 Task: Select a due date automation when advanced on, the moment a card is due add fields with custom field "Resume" set to a number lower or equal to 1 and lower than 10.
Action: Mouse moved to (1280, 92)
Screenshot: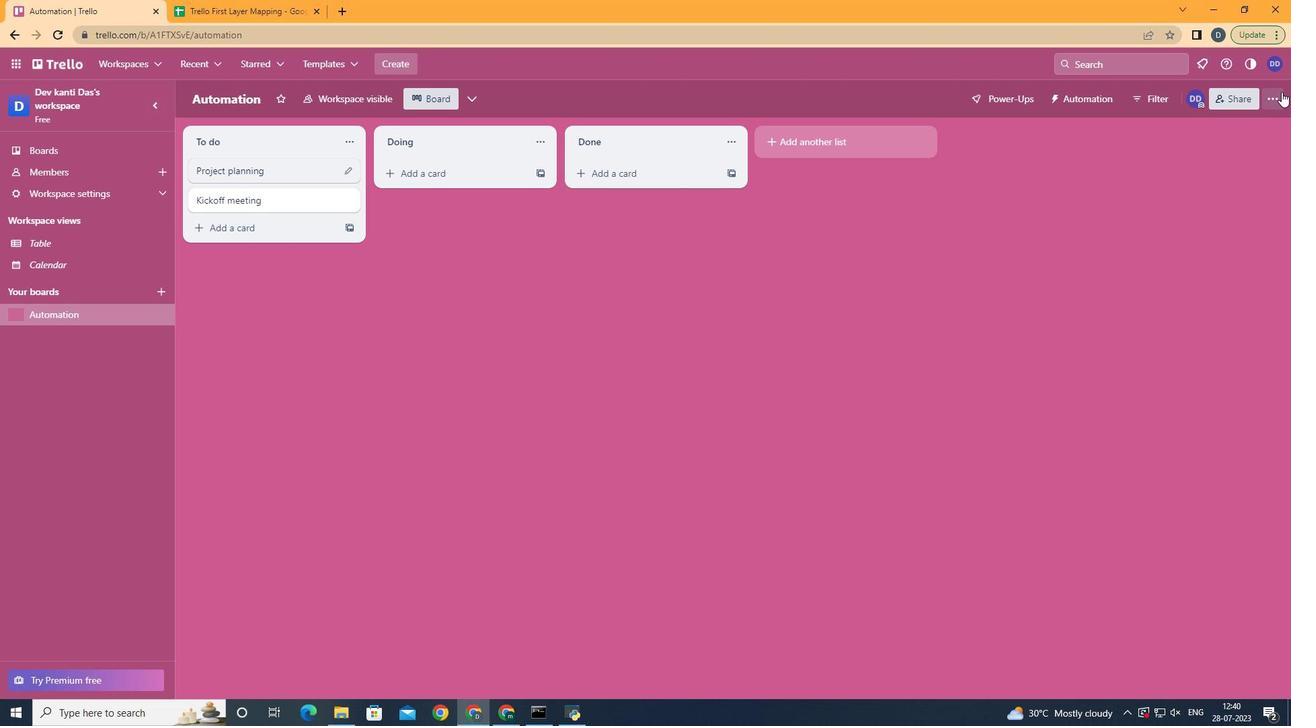 
Action: Mouse pressed left at (1280, 92)
Screenshot: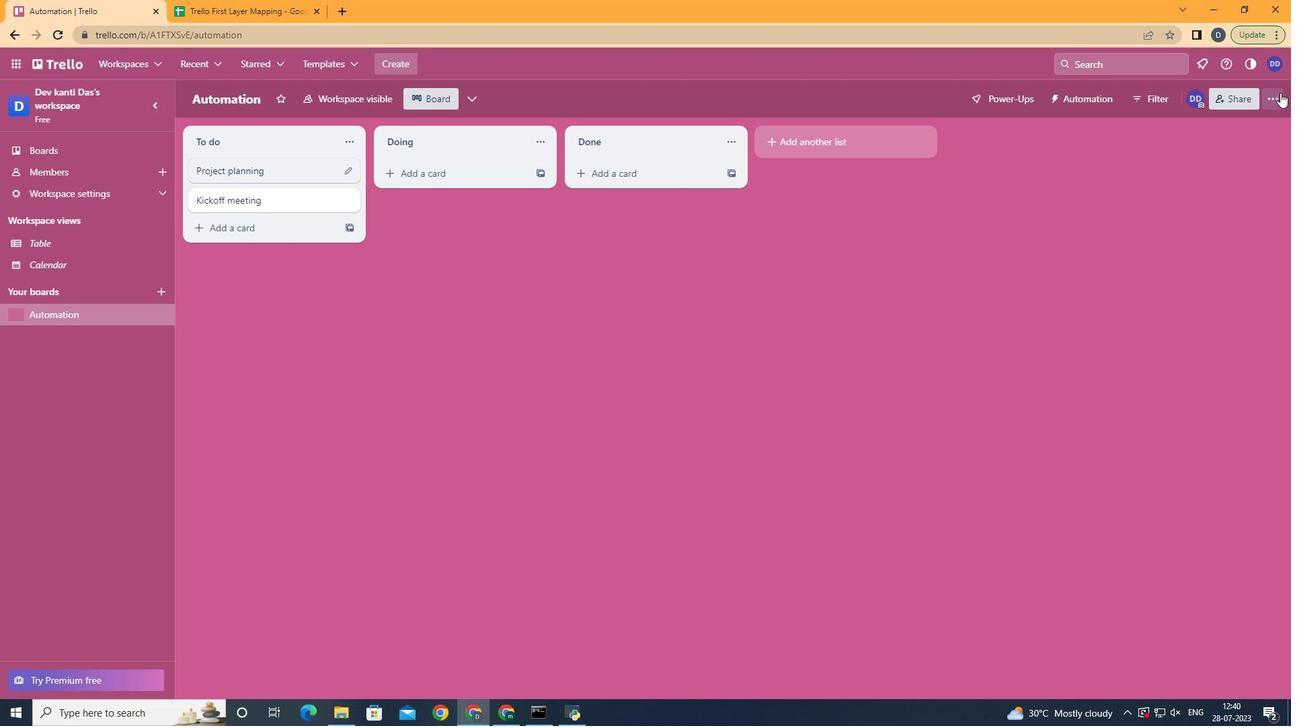 
Action: Mouse moved to (1178, 282)
Screenshot: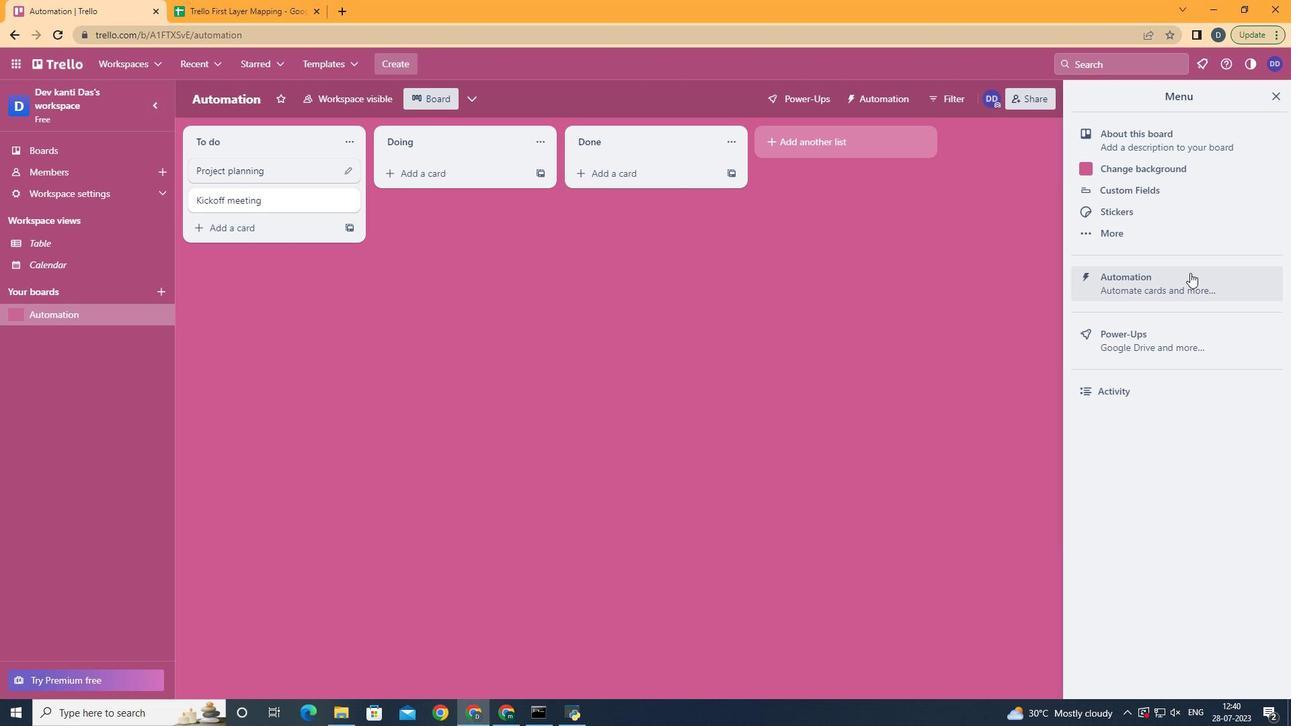 
Action: Mouse pressed left at (1178, 282)
Screenshot: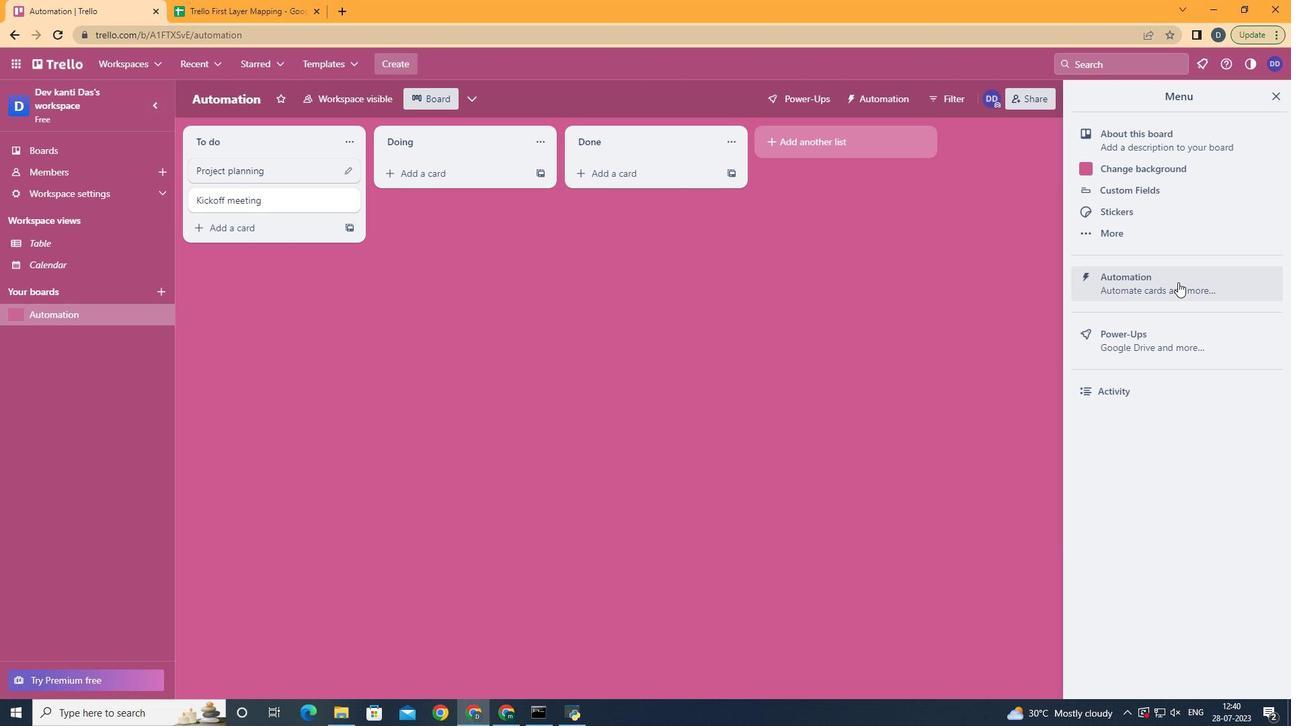 
Action: Mouse moved to (246, 276)
Screenshot: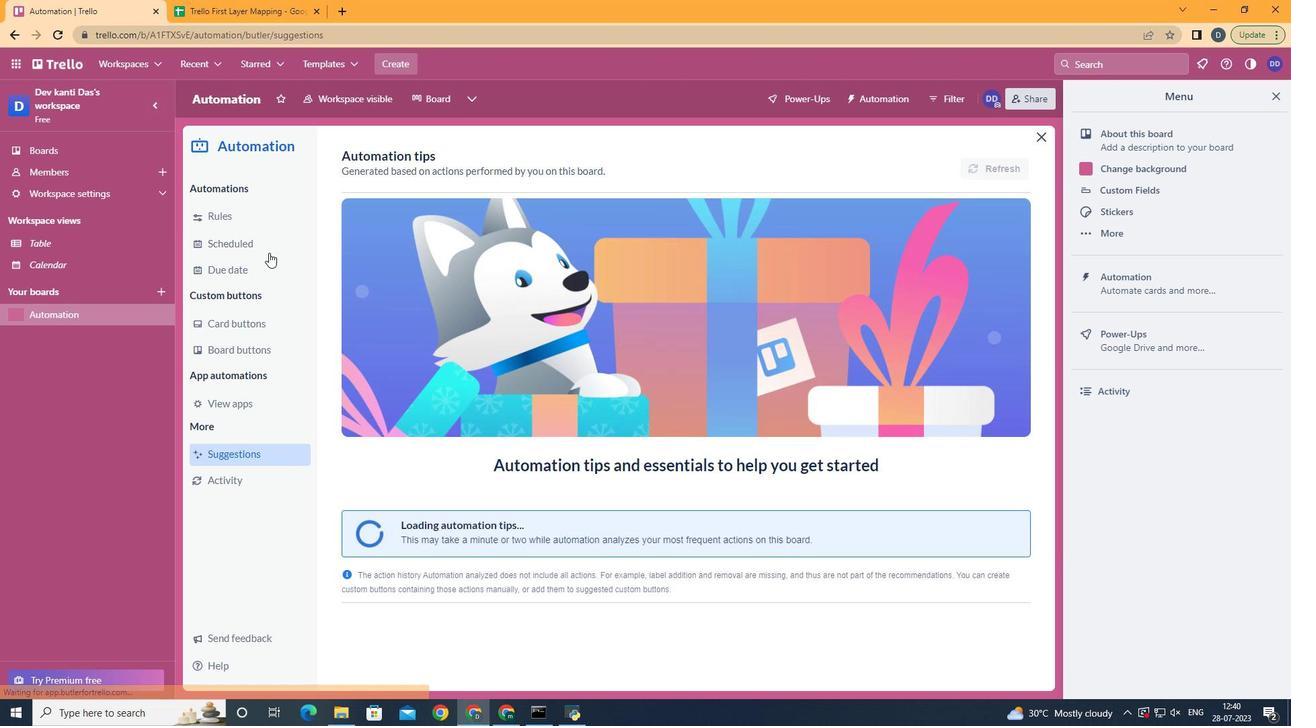
Action: Mouse pressed left at (246, 276)
Screenshot: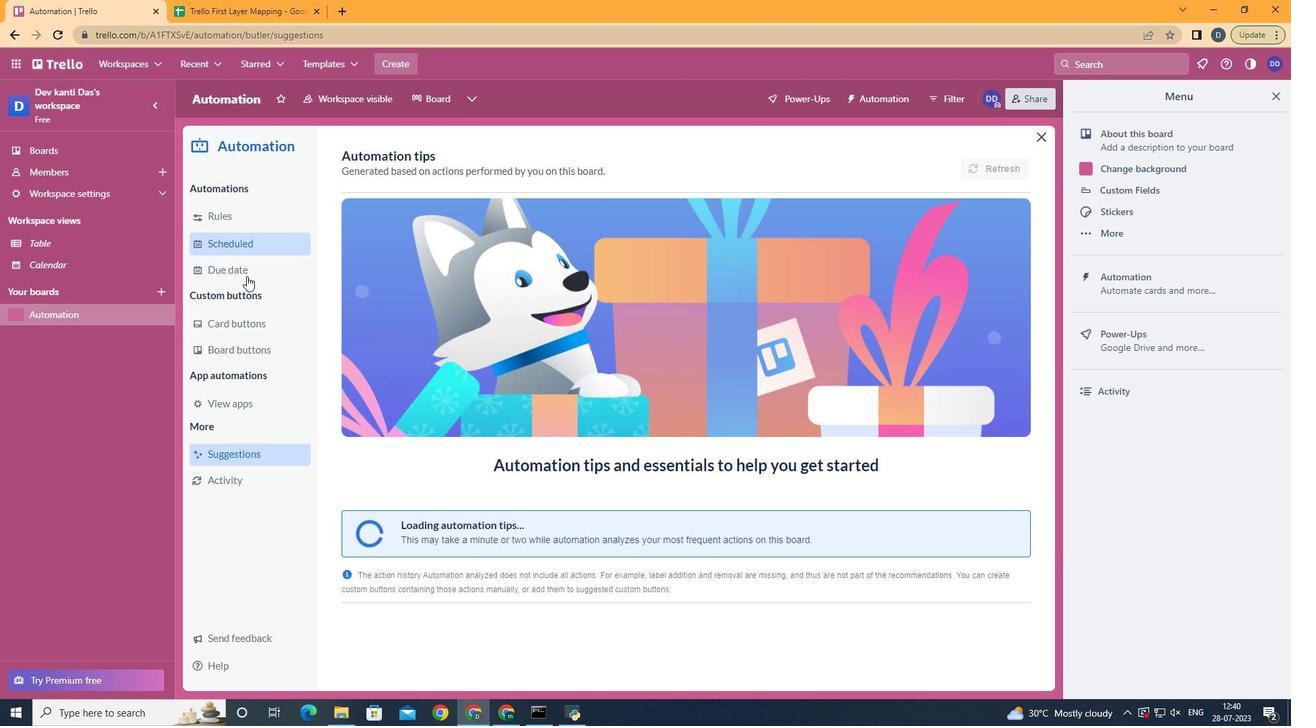 
Action: Mouse moved to (948, 166)
Screenshot: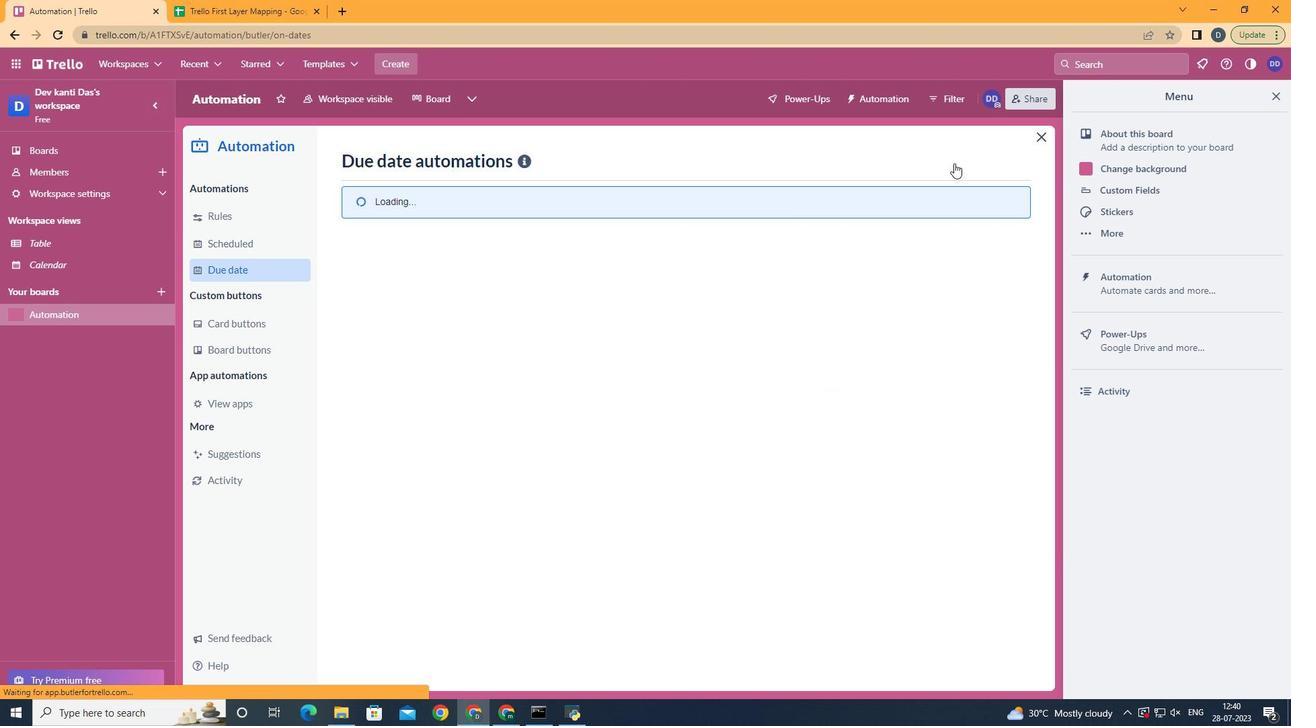 
Action: Mouse pressed left at (948, 166)
Screenshot: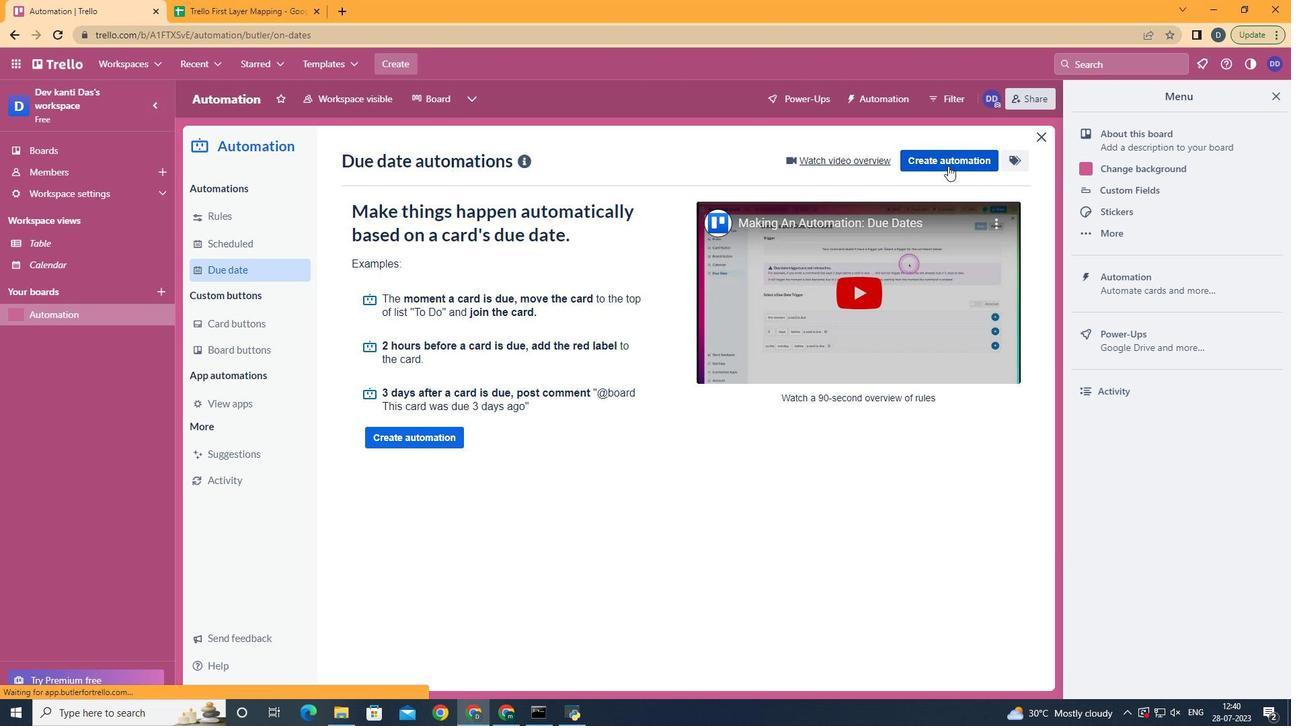 
Action: Mouse moved to (607, 285)
Screenshot: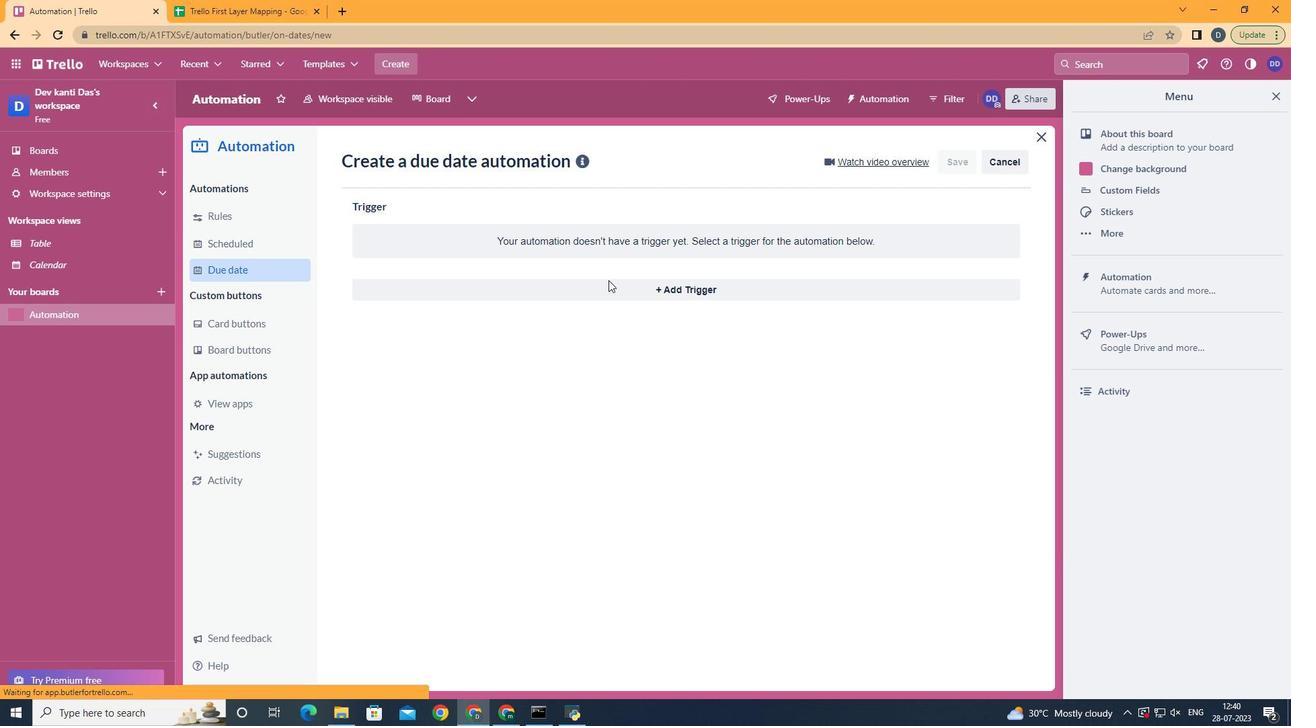 
Action: Mouse pressed left at (607, 285)
Screenshot: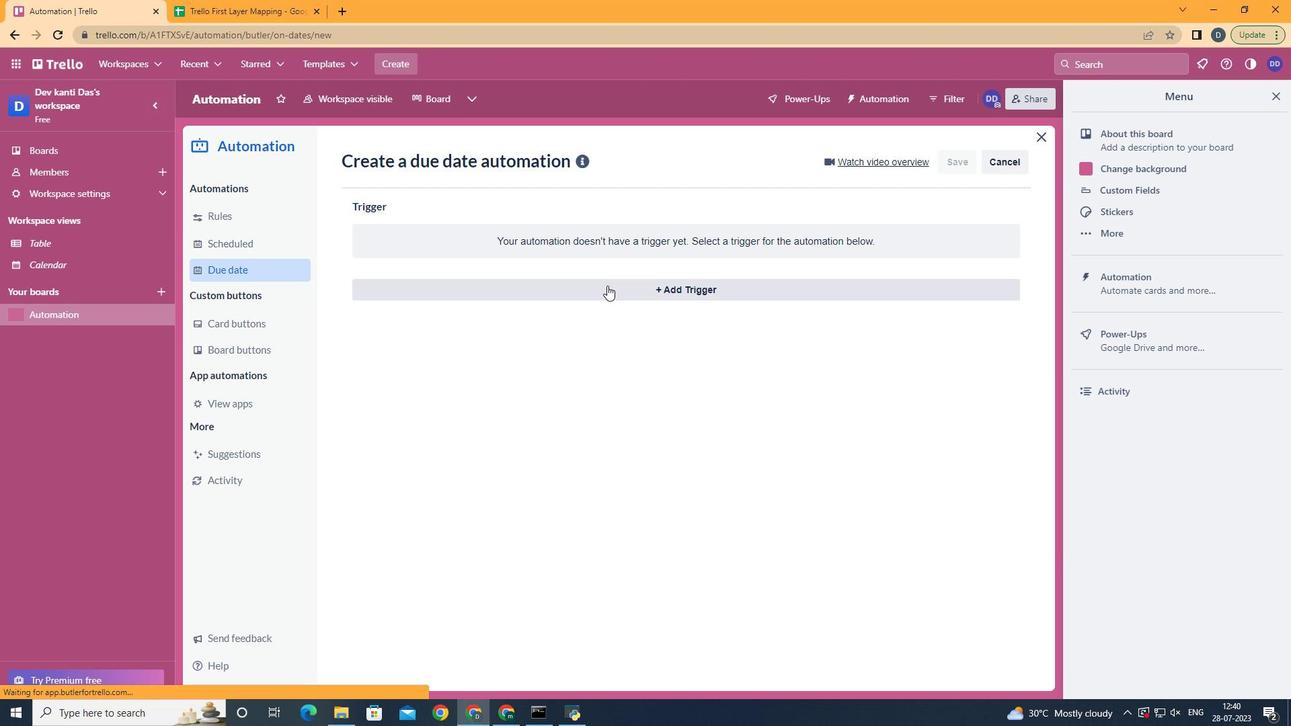 
Action: Mouse moved to (401, 471)
Screenshot: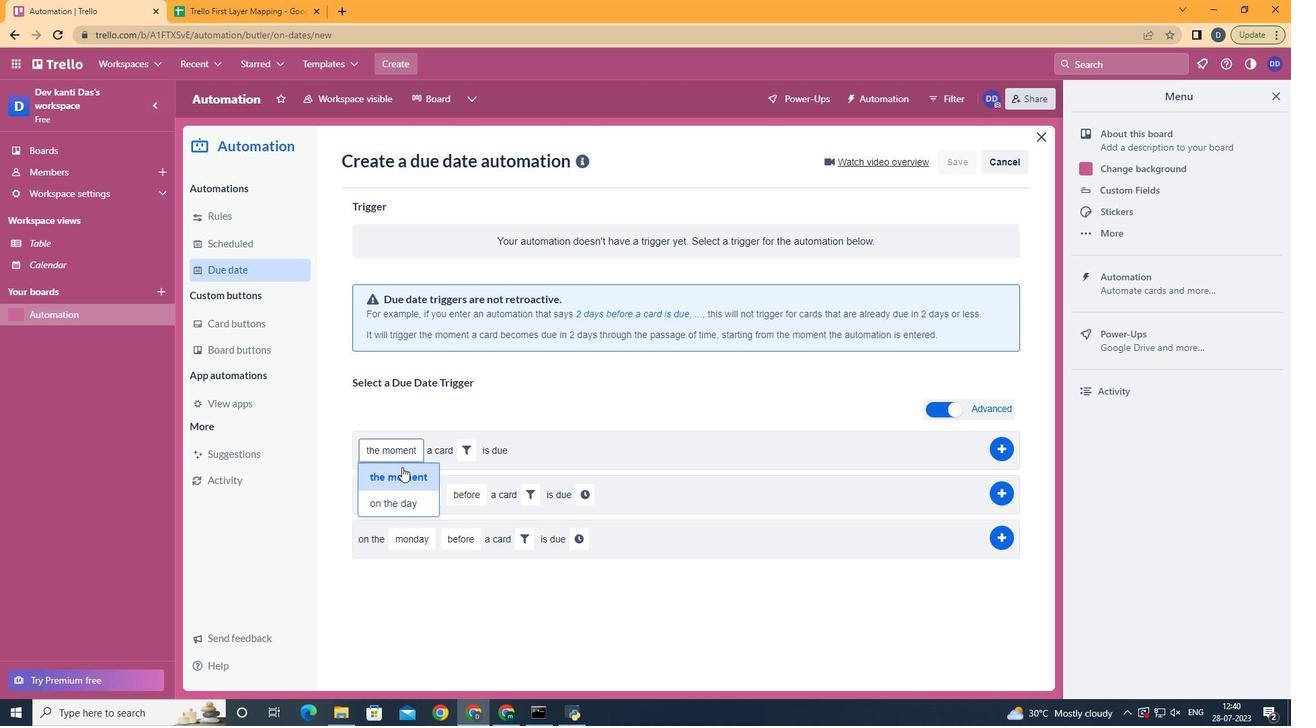 
Action: Mouse pressed left at (401, 471)
Screenshot: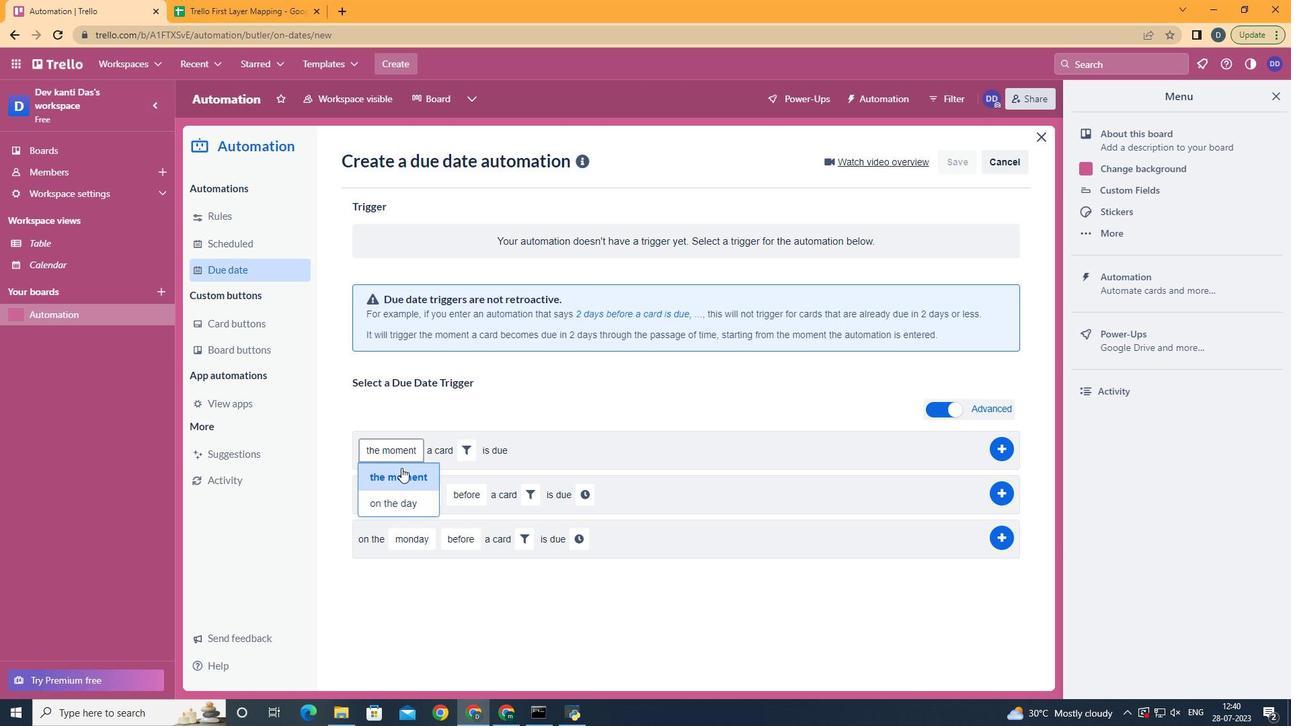 
Action: Mouse moved to (459, 445)
Screenshot: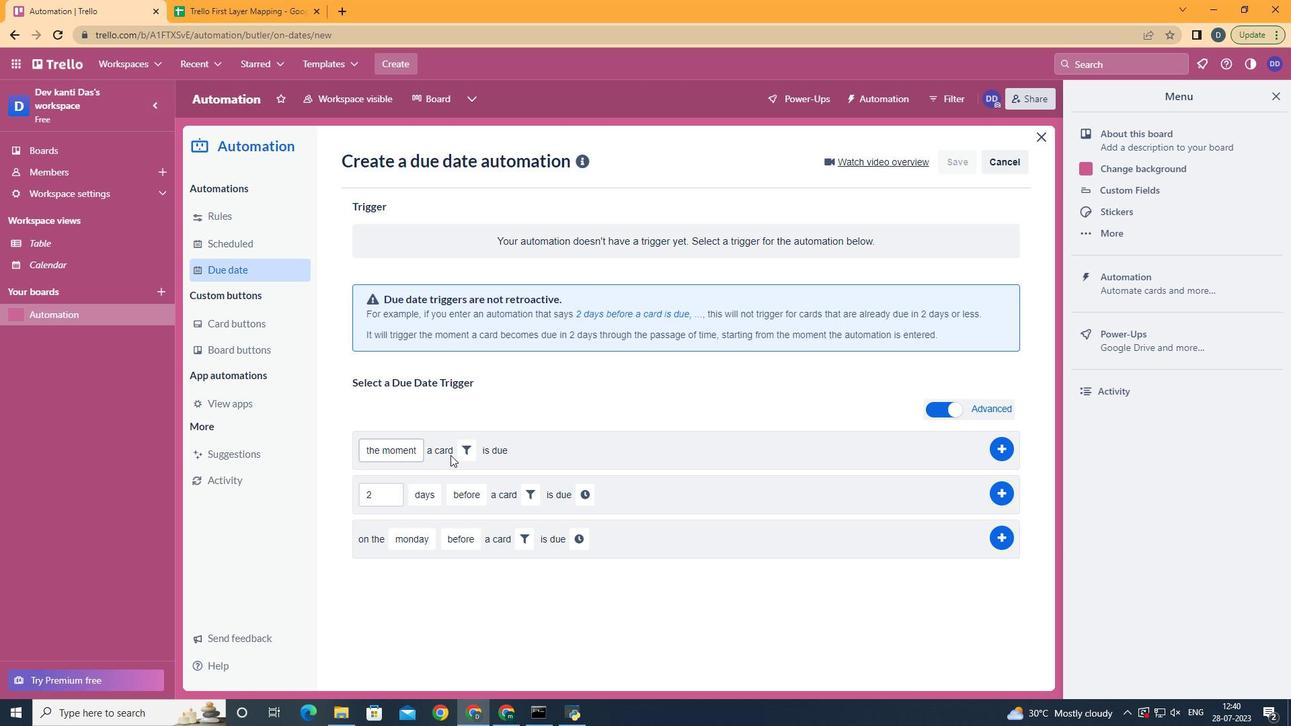 
Action: Mouse pressed left at (459, 445)
Screenshot: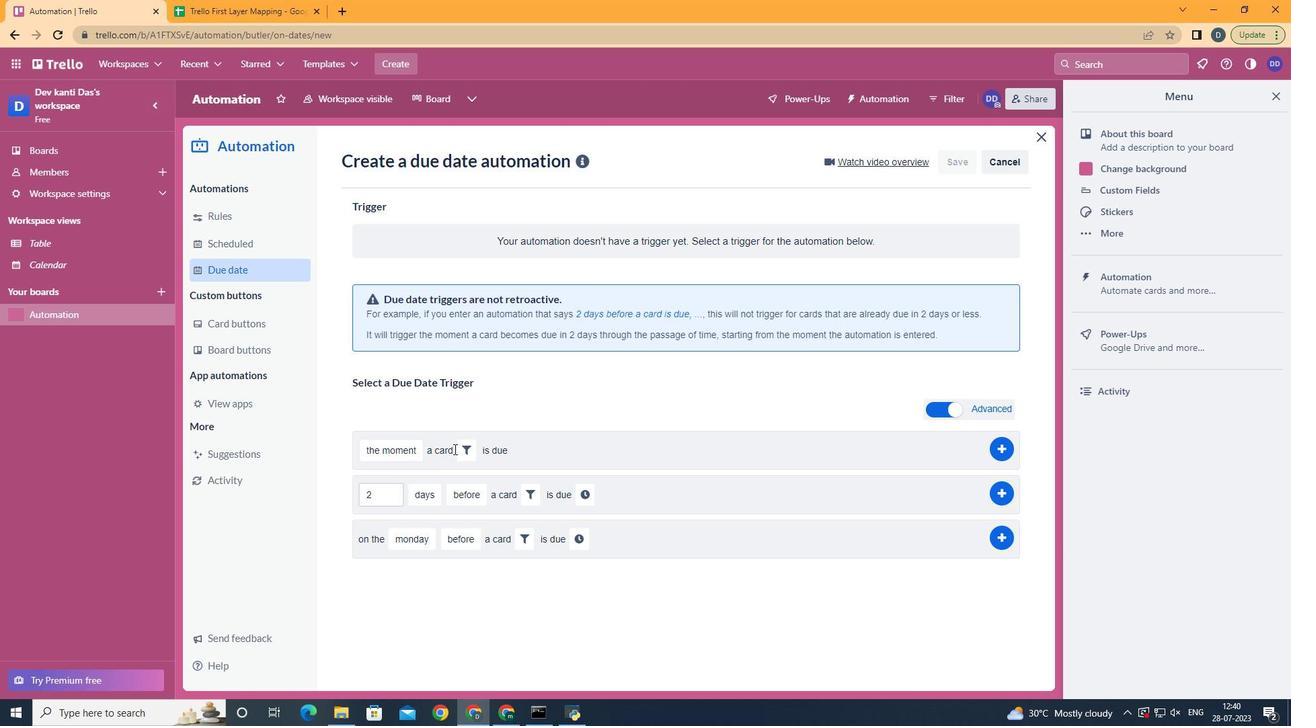 
Action: Mouse moved to (701, 500)
Screenshot: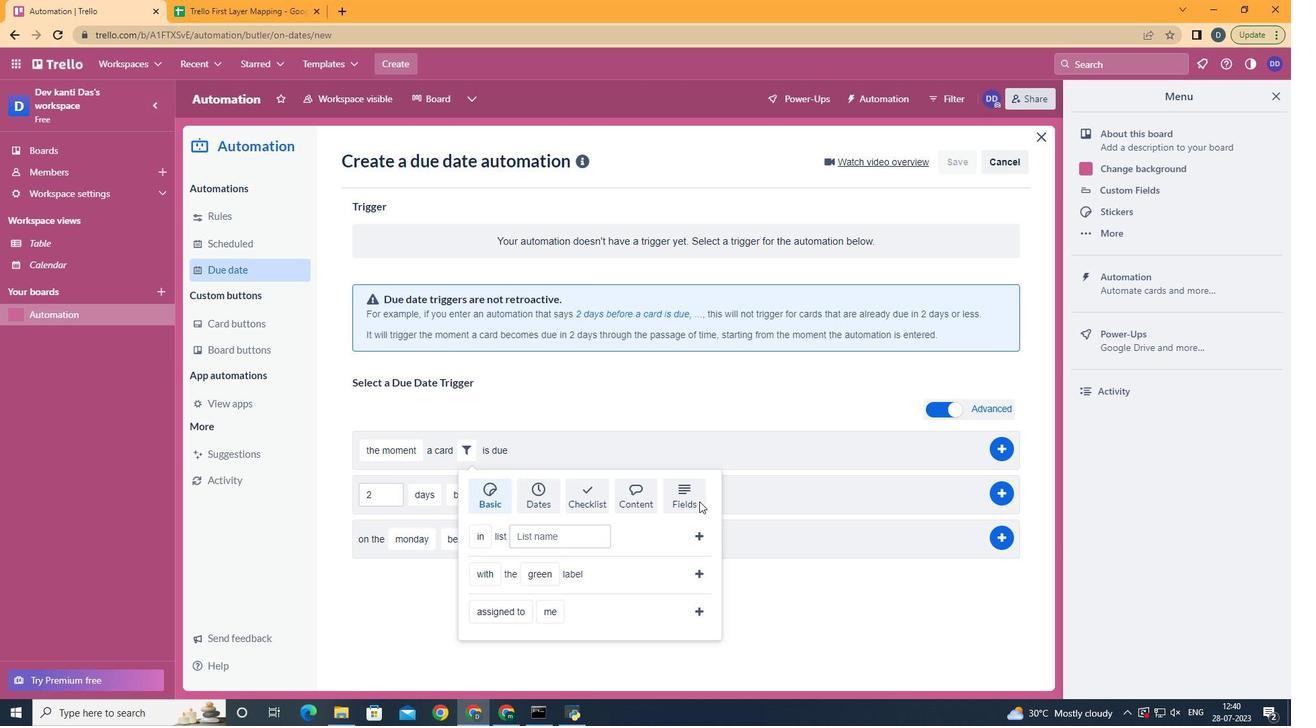 
Action: Mouse pressed left at (701, 500)
Screenshot: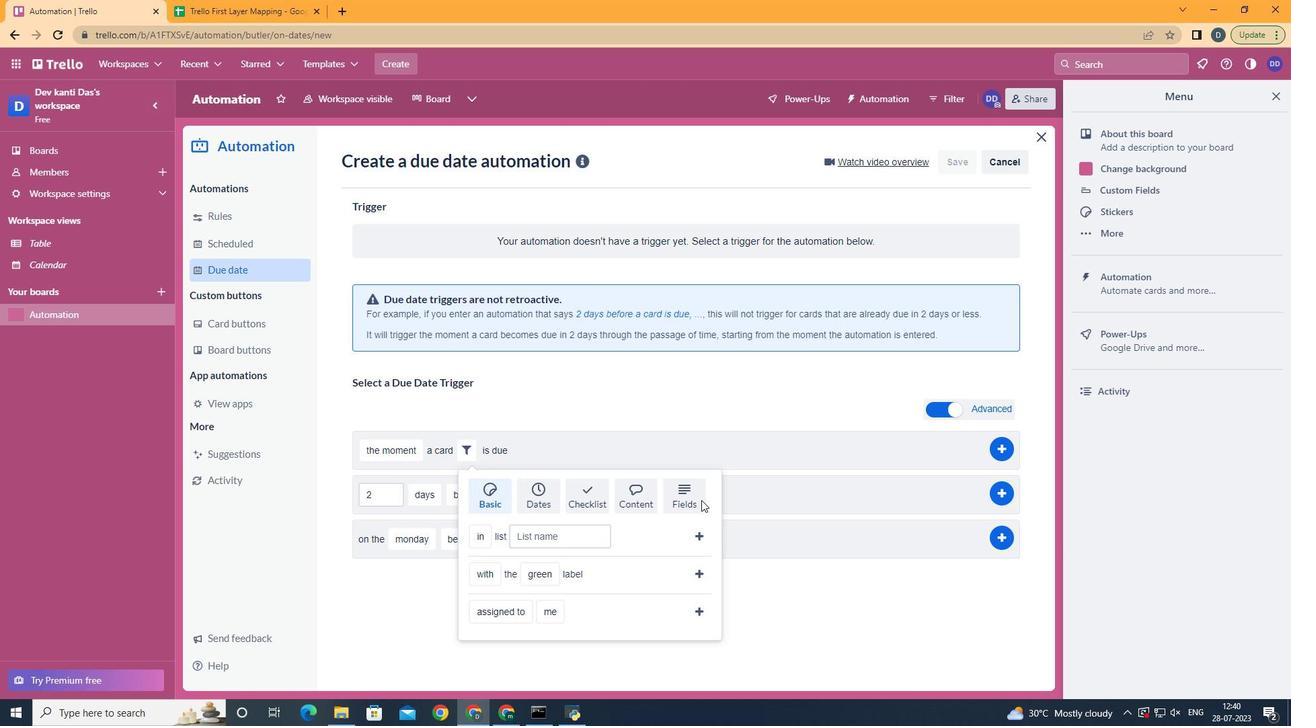 
Action: Mouse moved to (698, 550)
Screenshot: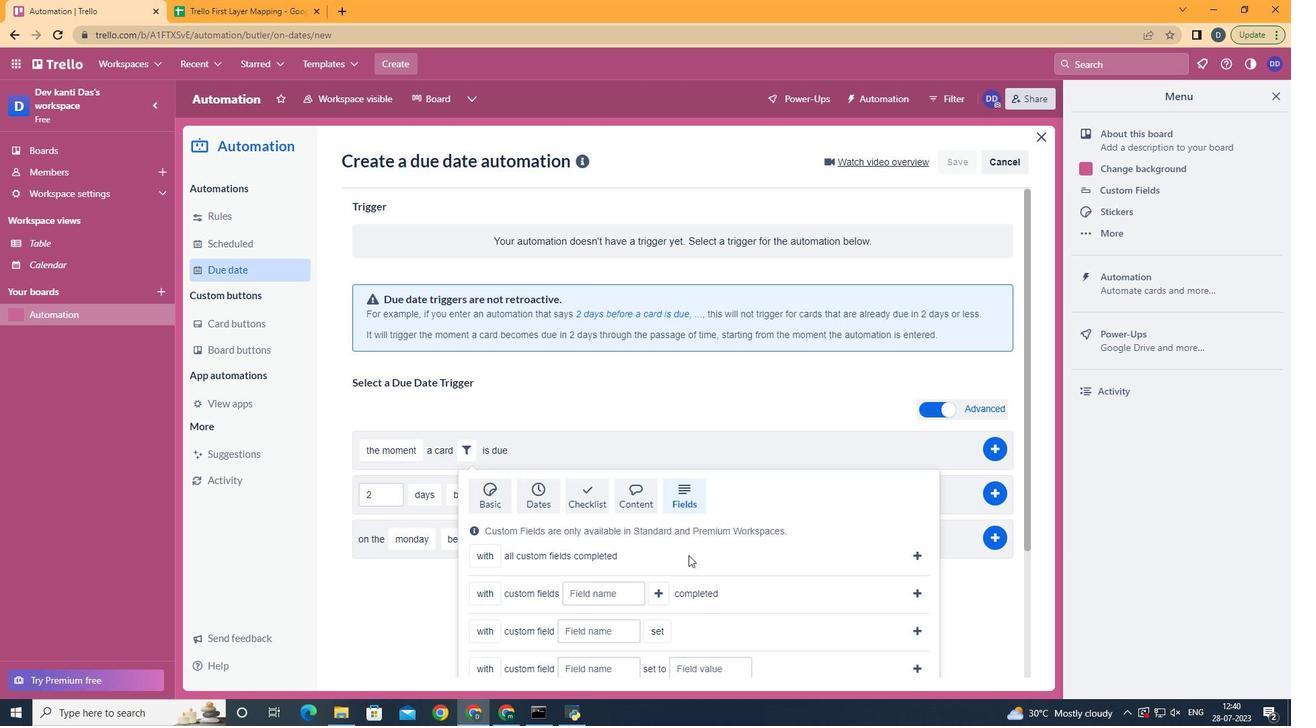 
Action: Mouse scrolled (698, 549) with delta (0, 0)
Screenshot: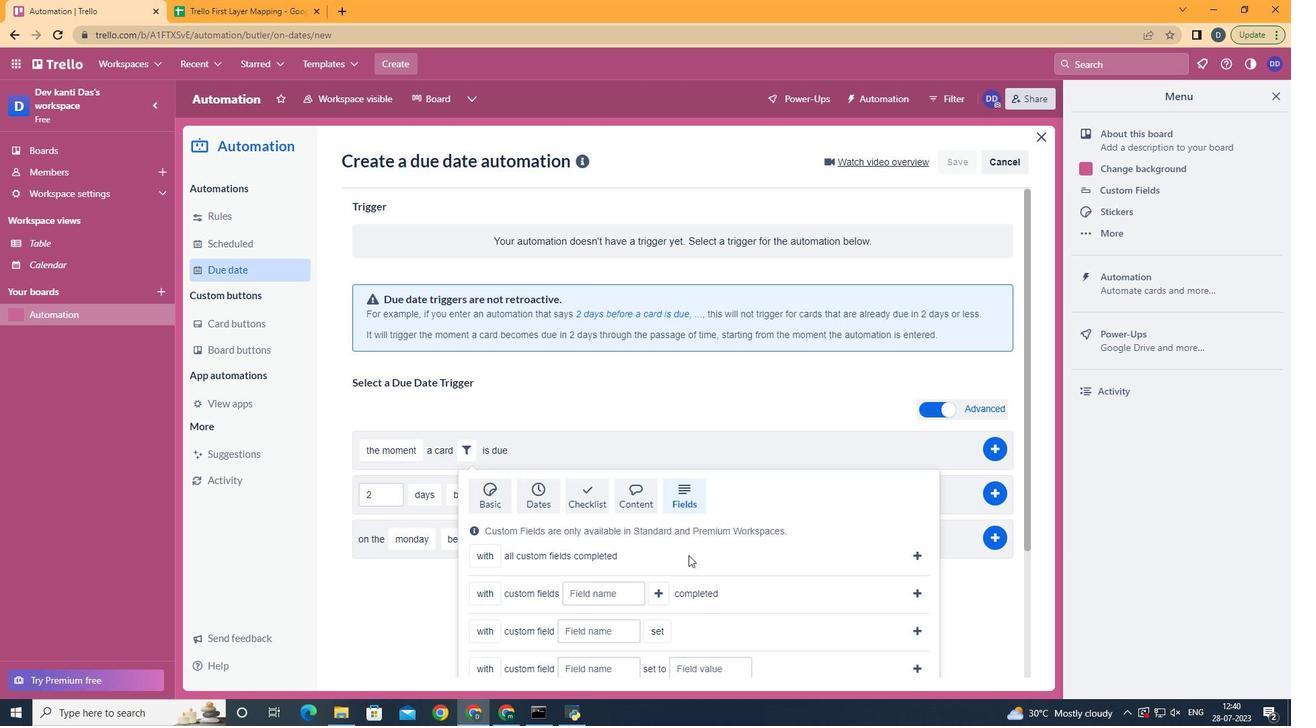 
Action: Mouse scrolled (698, 549) with delta (0, 0)
Screenshot: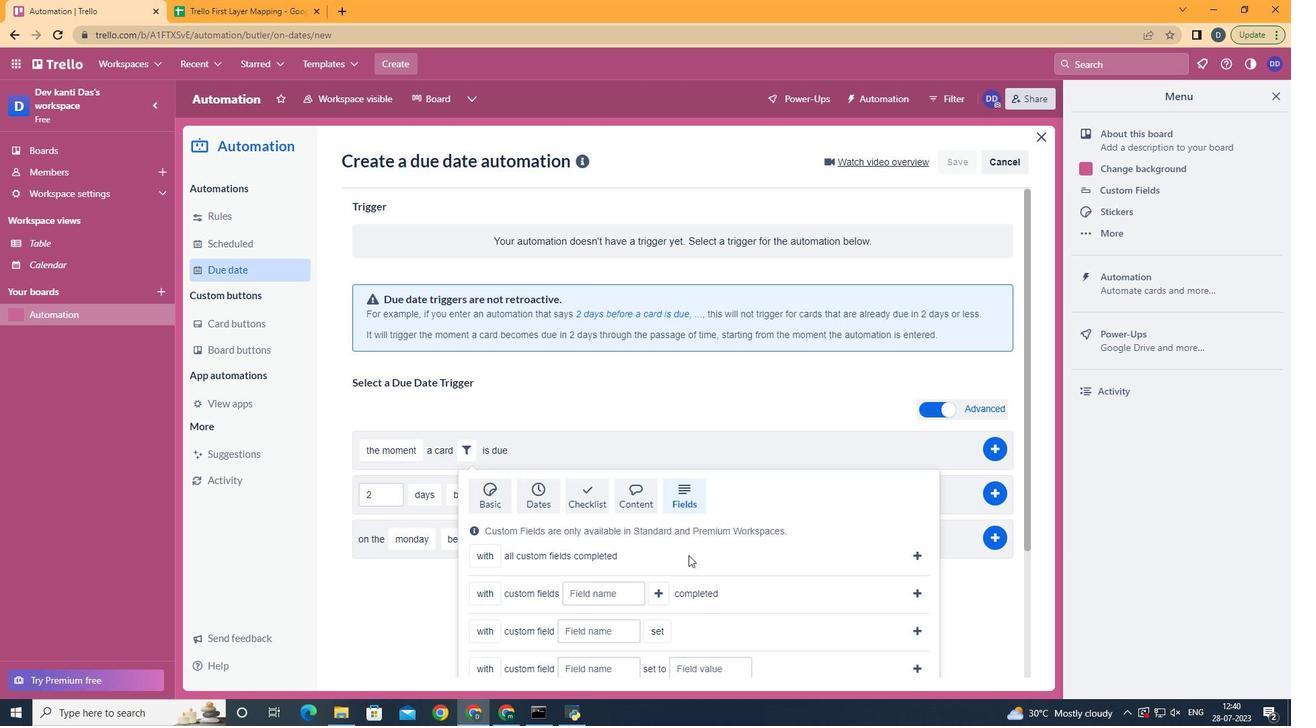 
Action: Mouse scrolled (698, 549) with delta (0, 0)
Screenshot: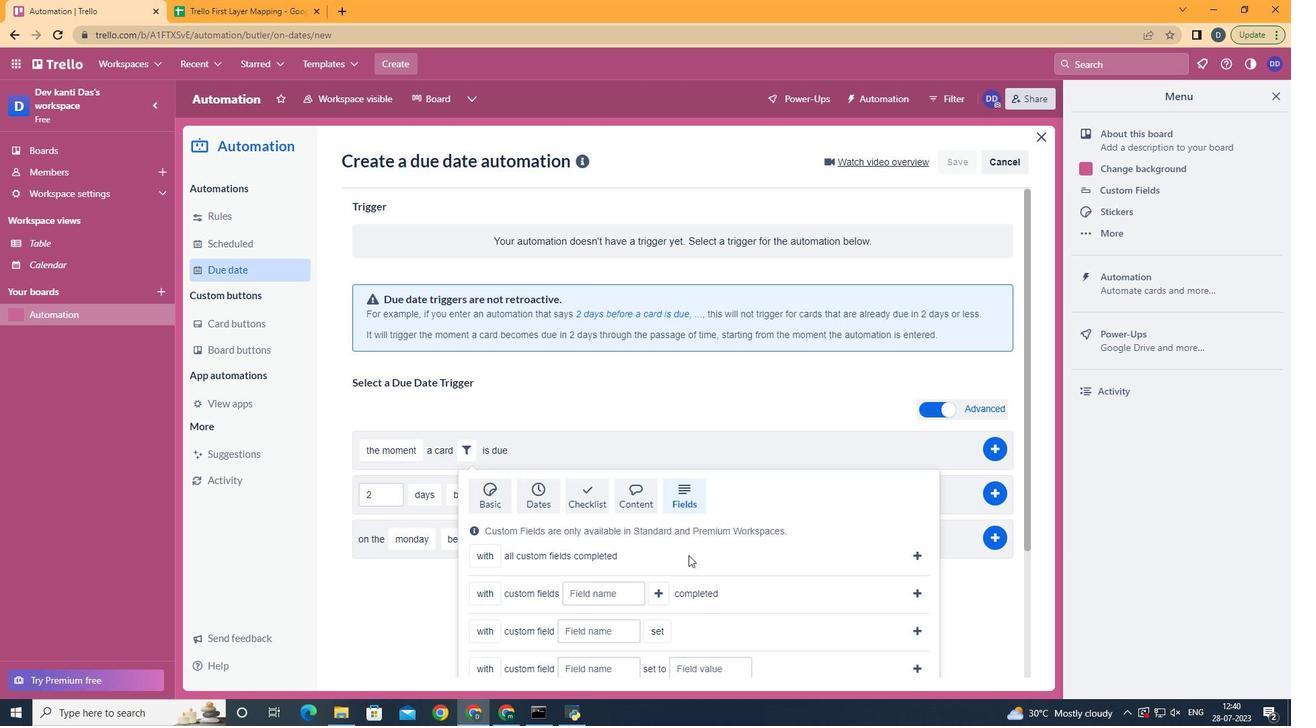 
Action: Mouse scrolled (698, 549) with delta (0, 0)
Screenshot: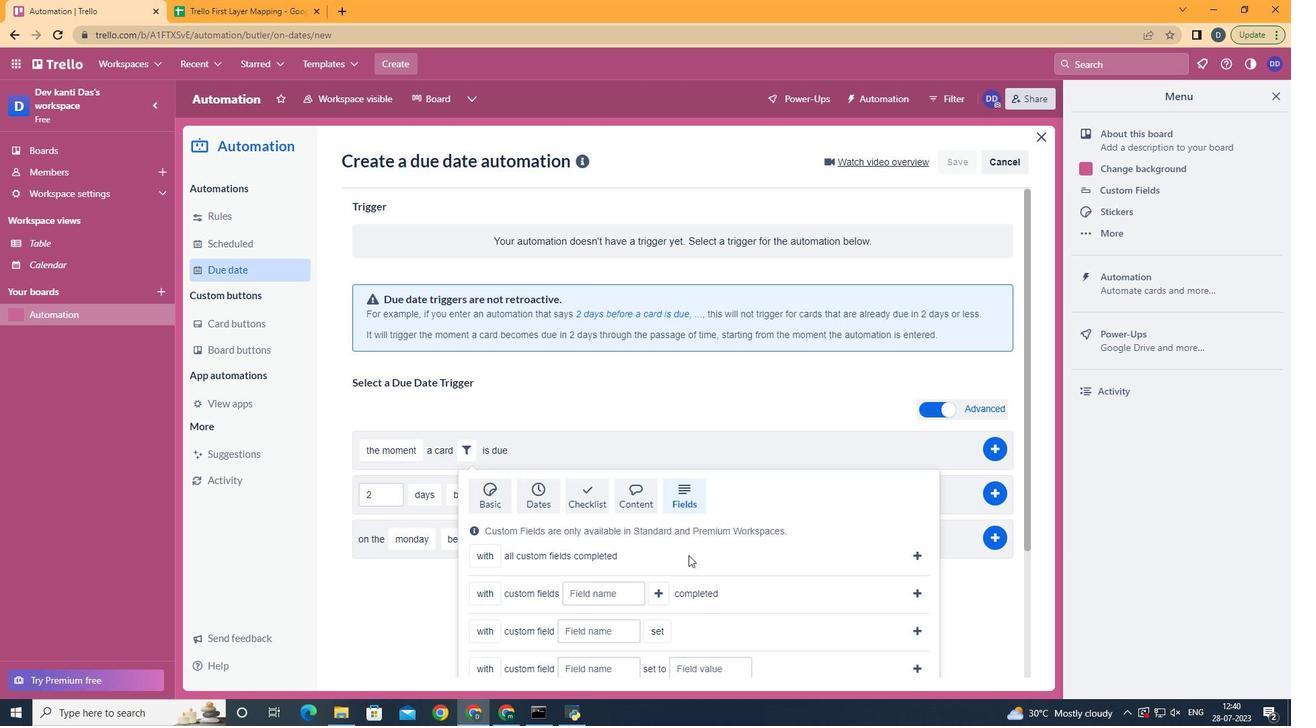 
Action: Mouse moved to (700, 549)
Screenshot: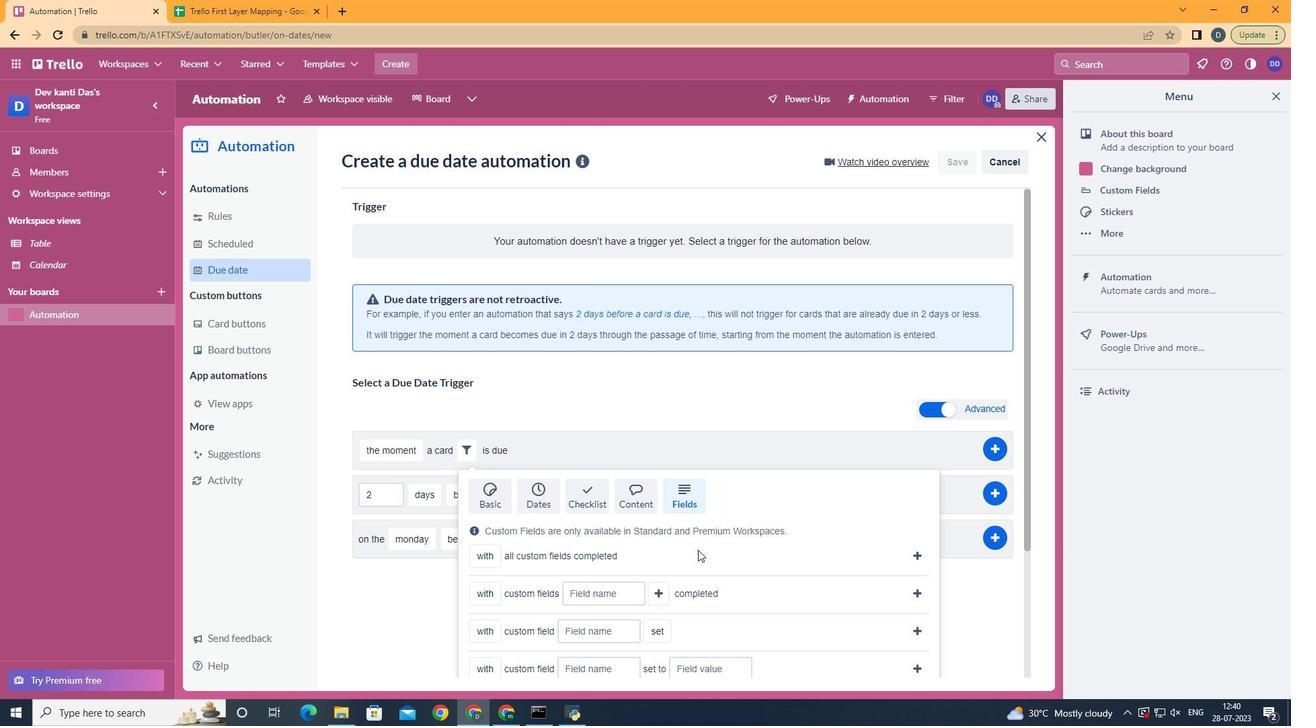 
Action: Mouse scrolled (700, 548) with delta (0, 0)
Screenshot: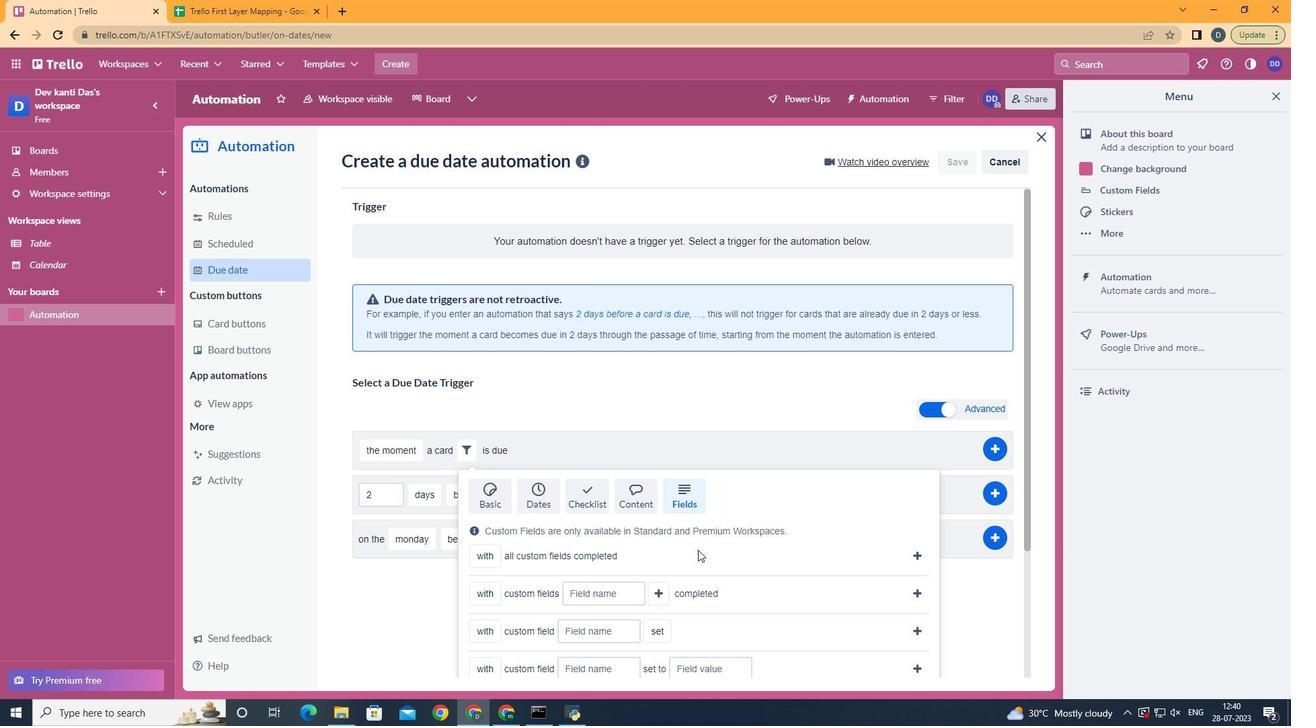 
Action: Mouse moved to (487, 597)
Screenshot: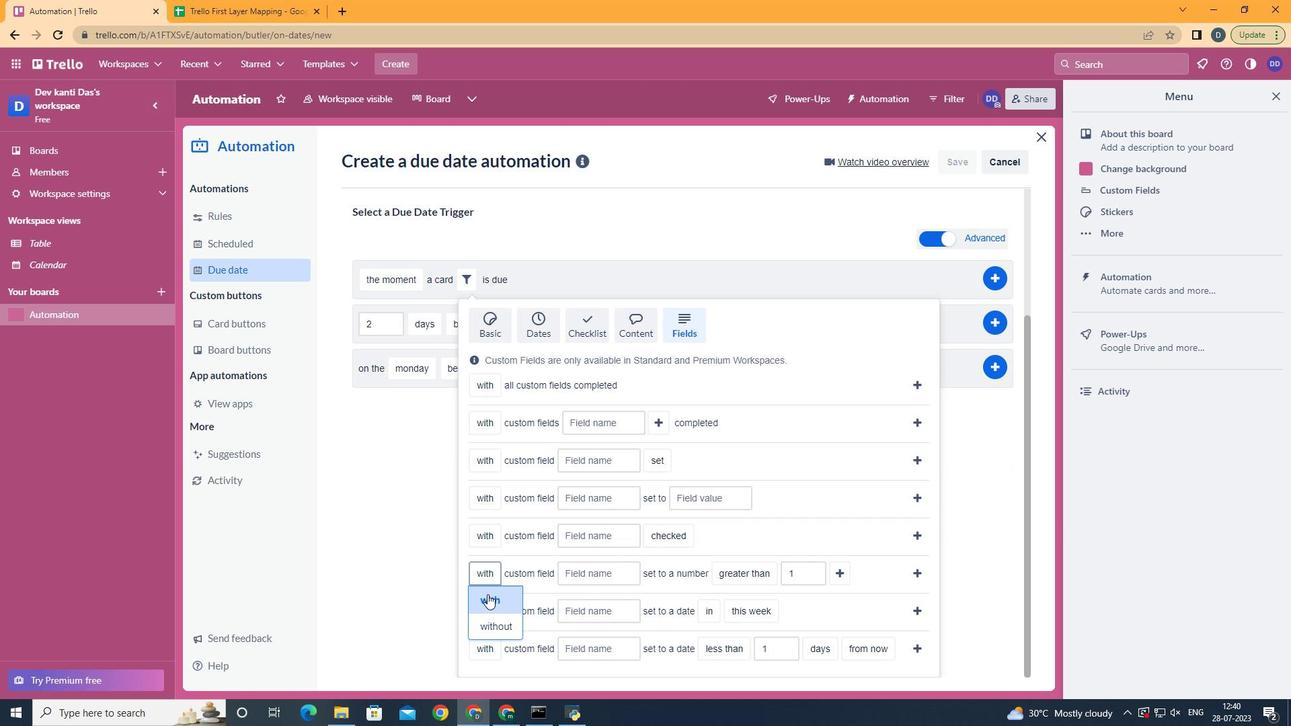 
Action: Mouse pressed left at (487, 597)
Screenshot: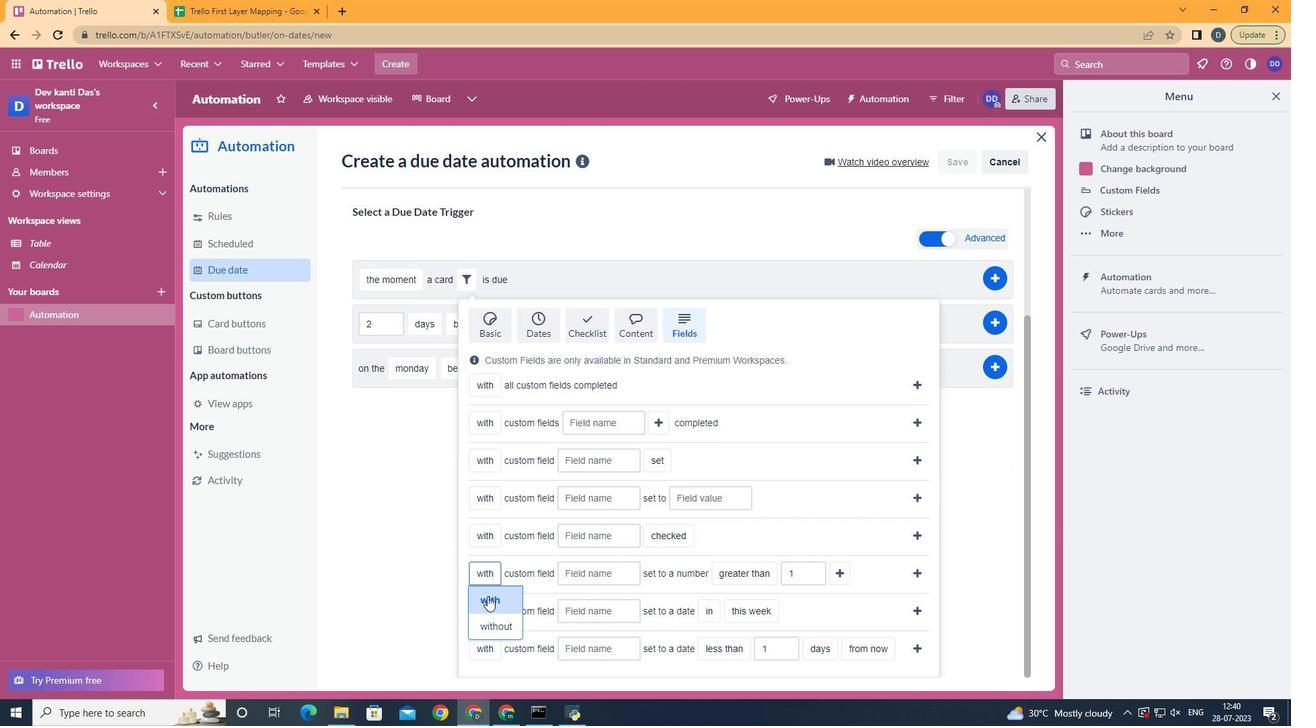 
Action: Mouse moved to (615, 566)
Screenshot: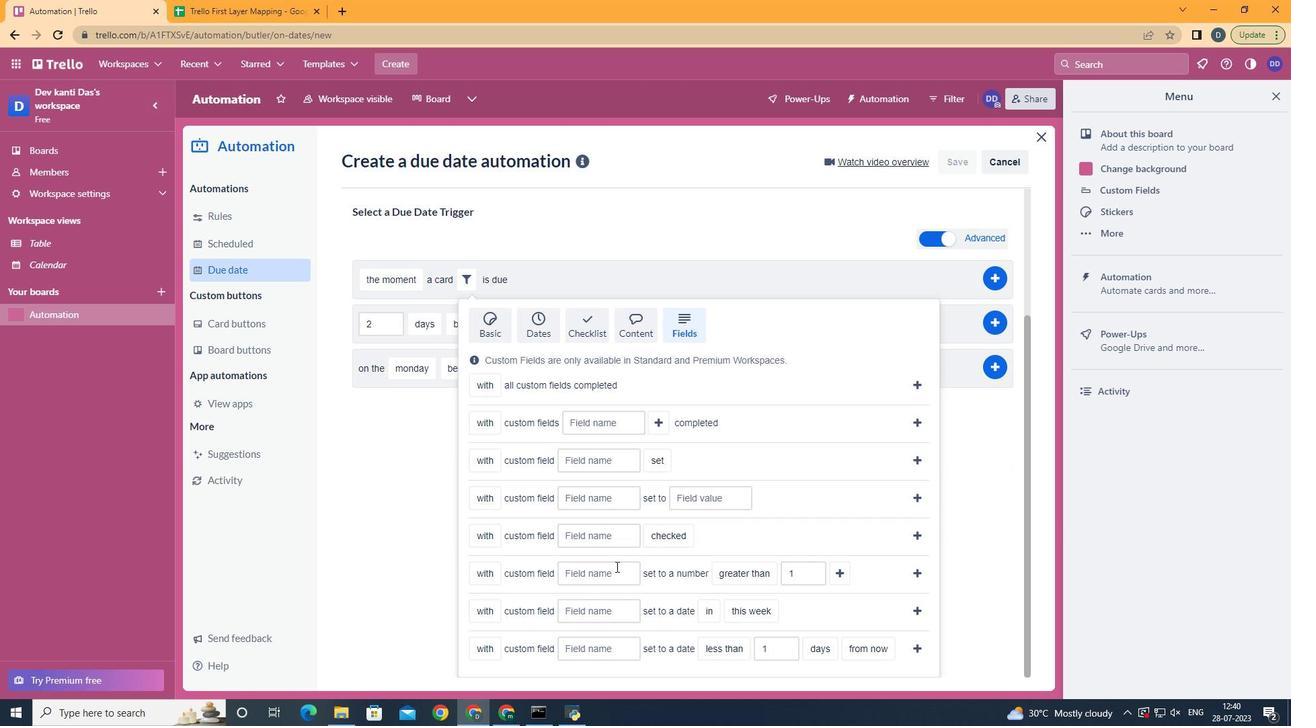 
Action: Mouse pressed left at (615, 566)
Screenshot: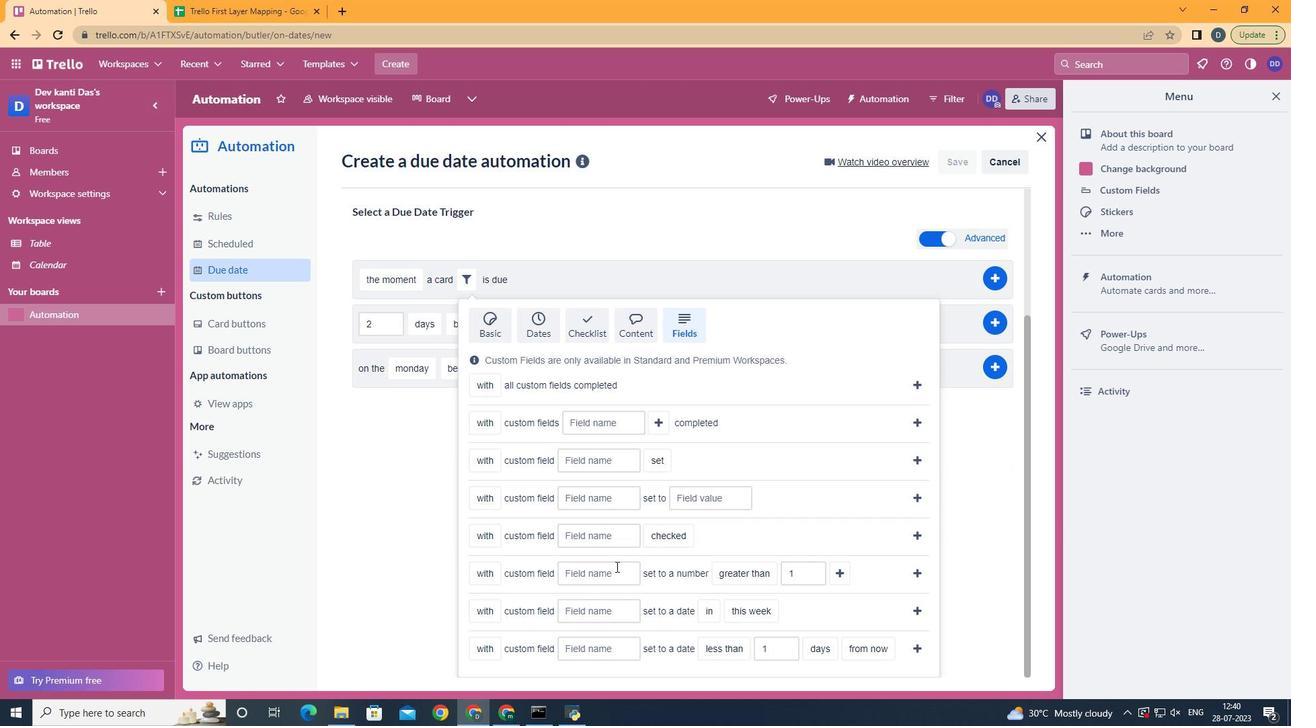 
Action: Mouse moved to (611, 568)
Screenshot: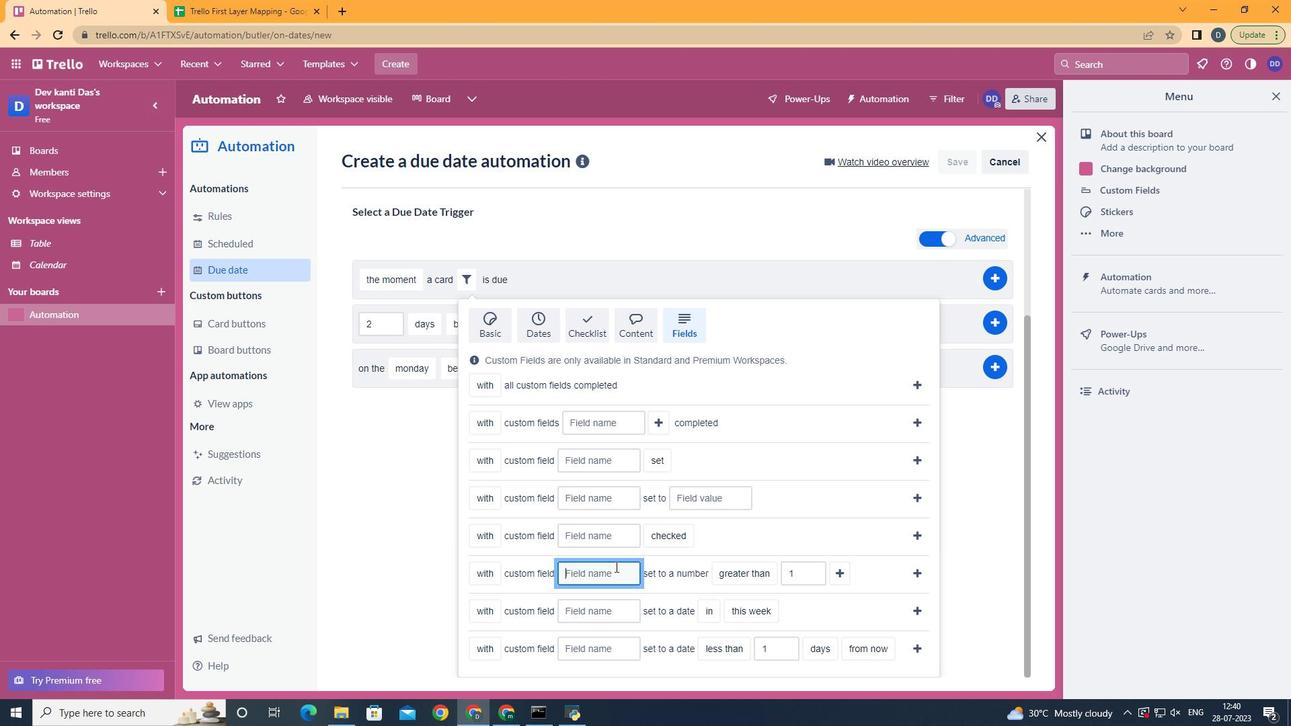
Action: Key pressed <Key.shift>Resume
Screenshot: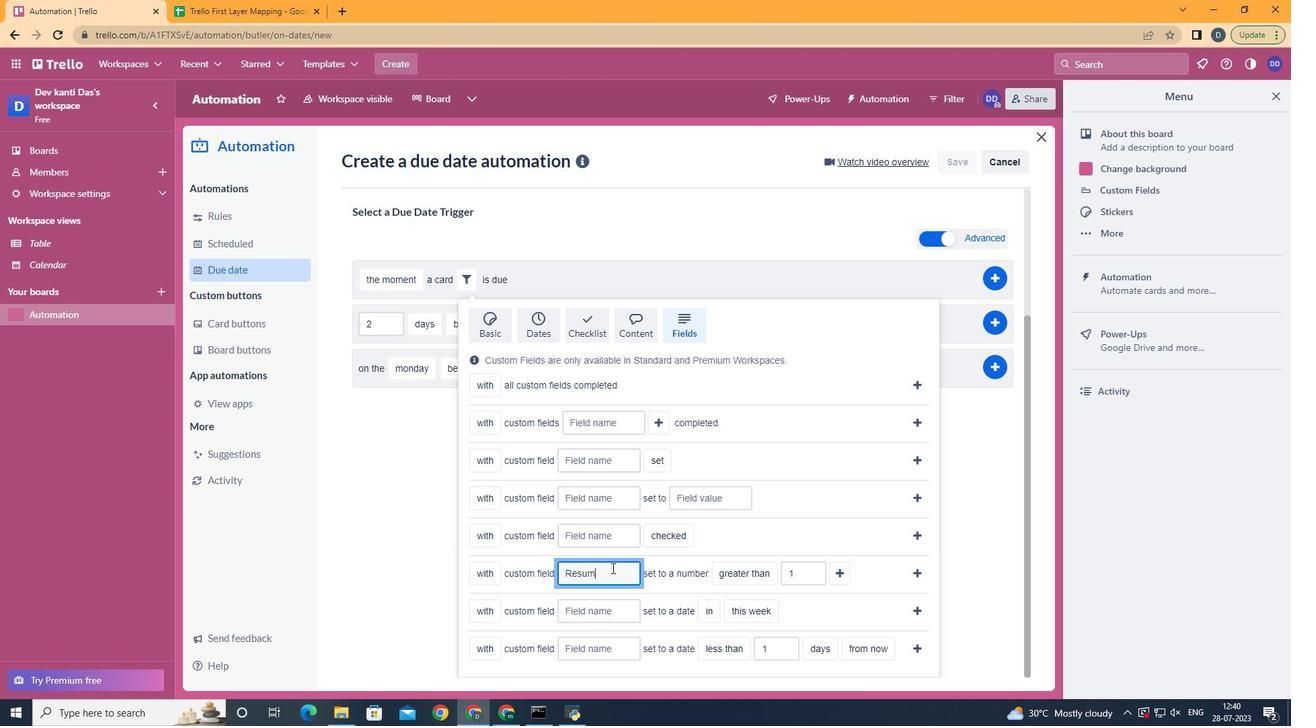 
Action: Mouse moved to (753, 540)
Screenshot: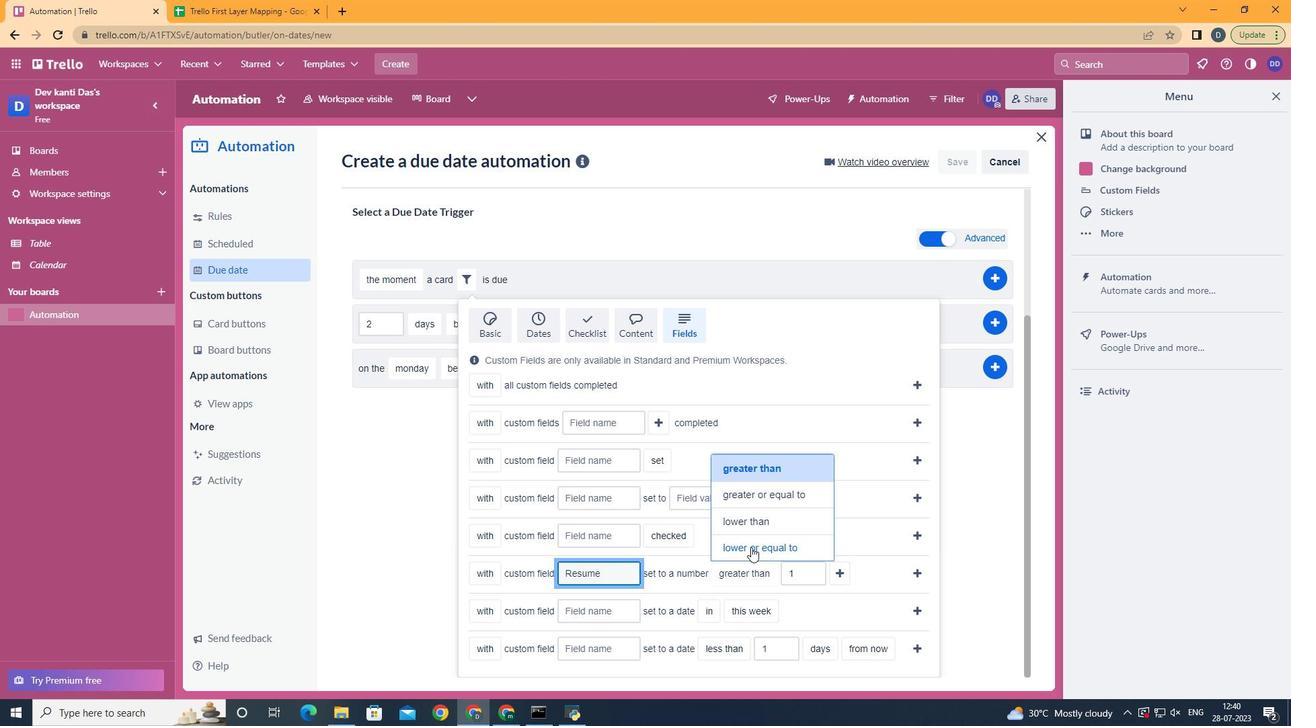 
Action: Mouse pressed left at (753, 540)
Screenshot: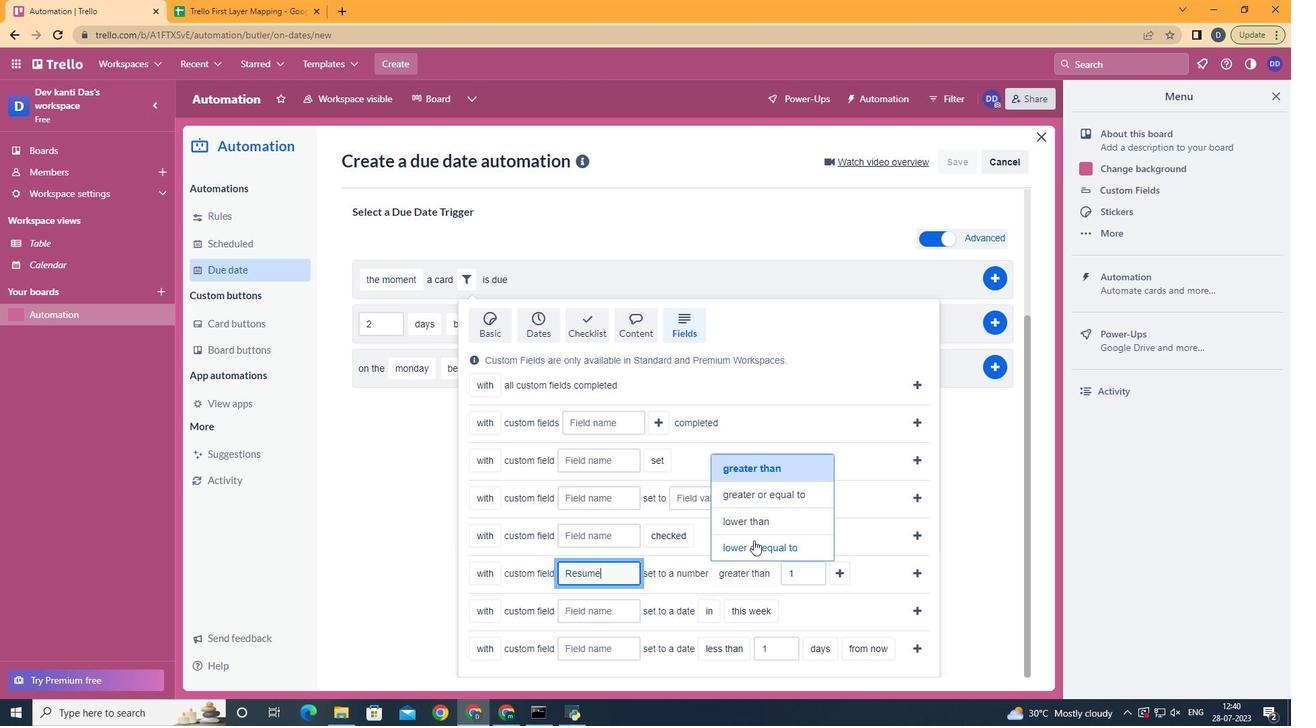 
Action: Mouse moved to (865, 572)
Screenshot: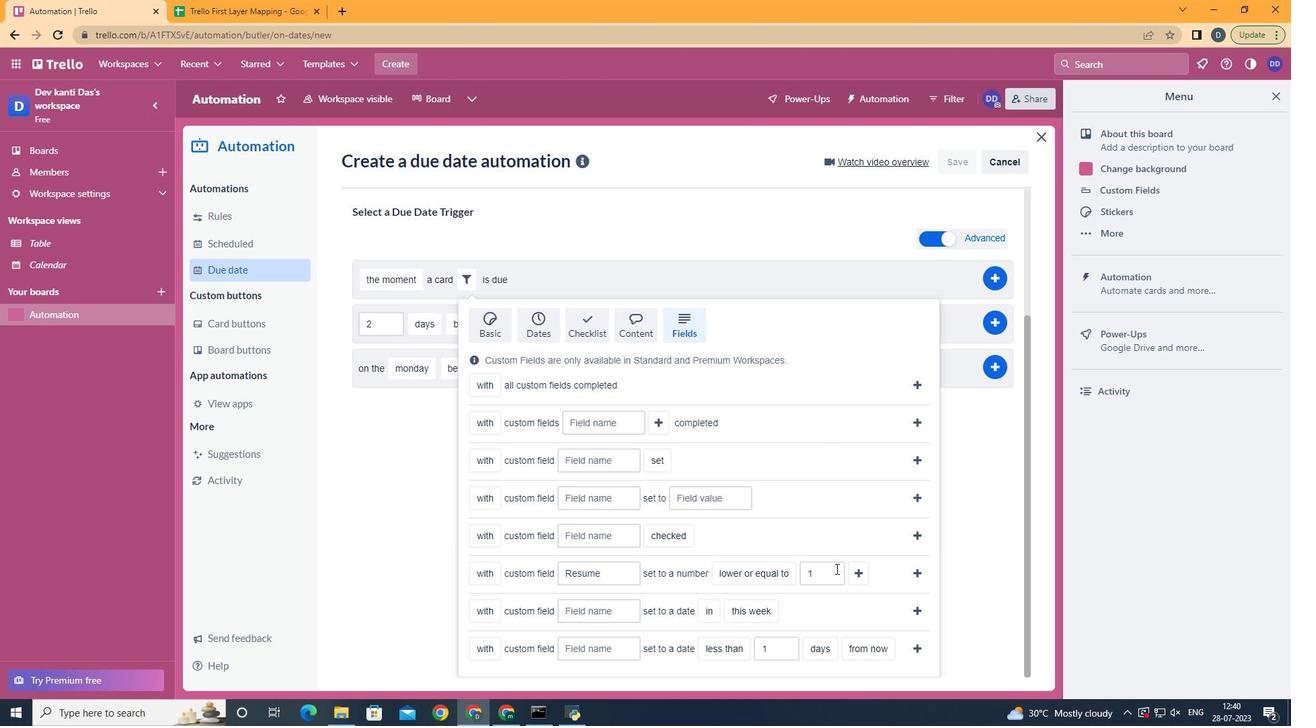 
Action: Mouse pressed left at (865, 572)
Screenshot: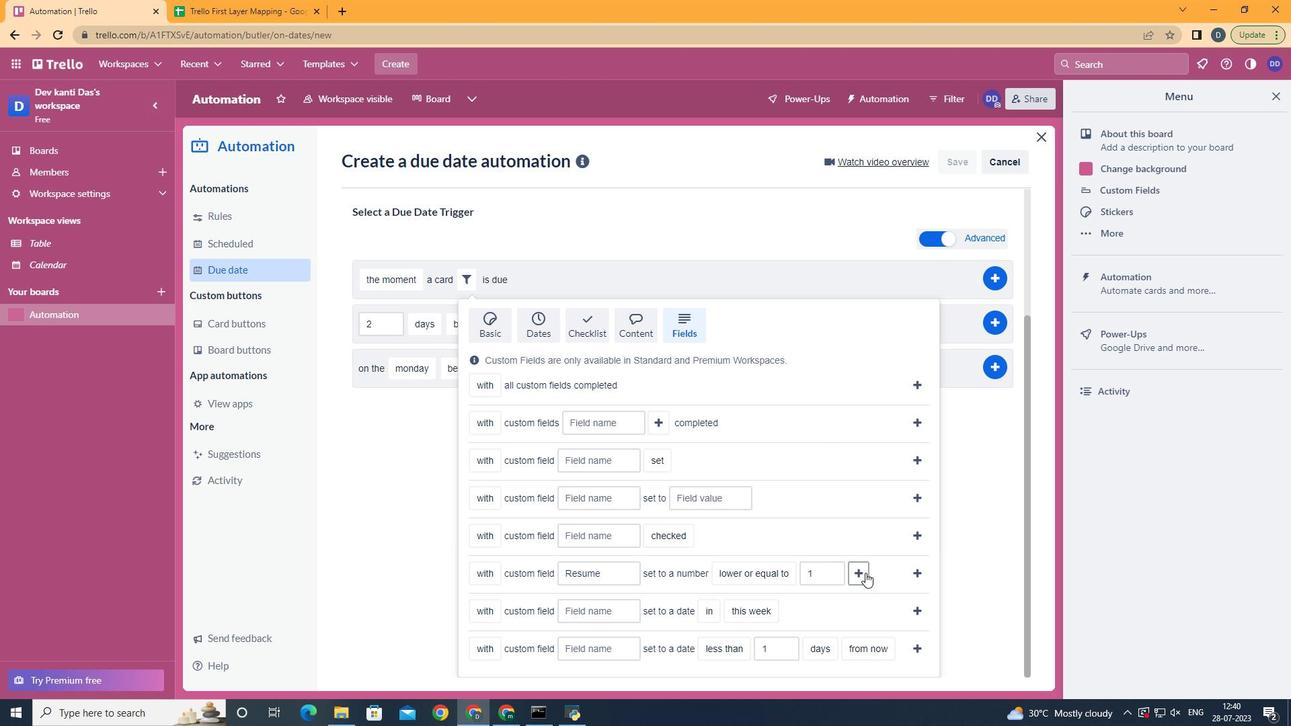
Action: Mouse moved to (556, 500)
Screenshot: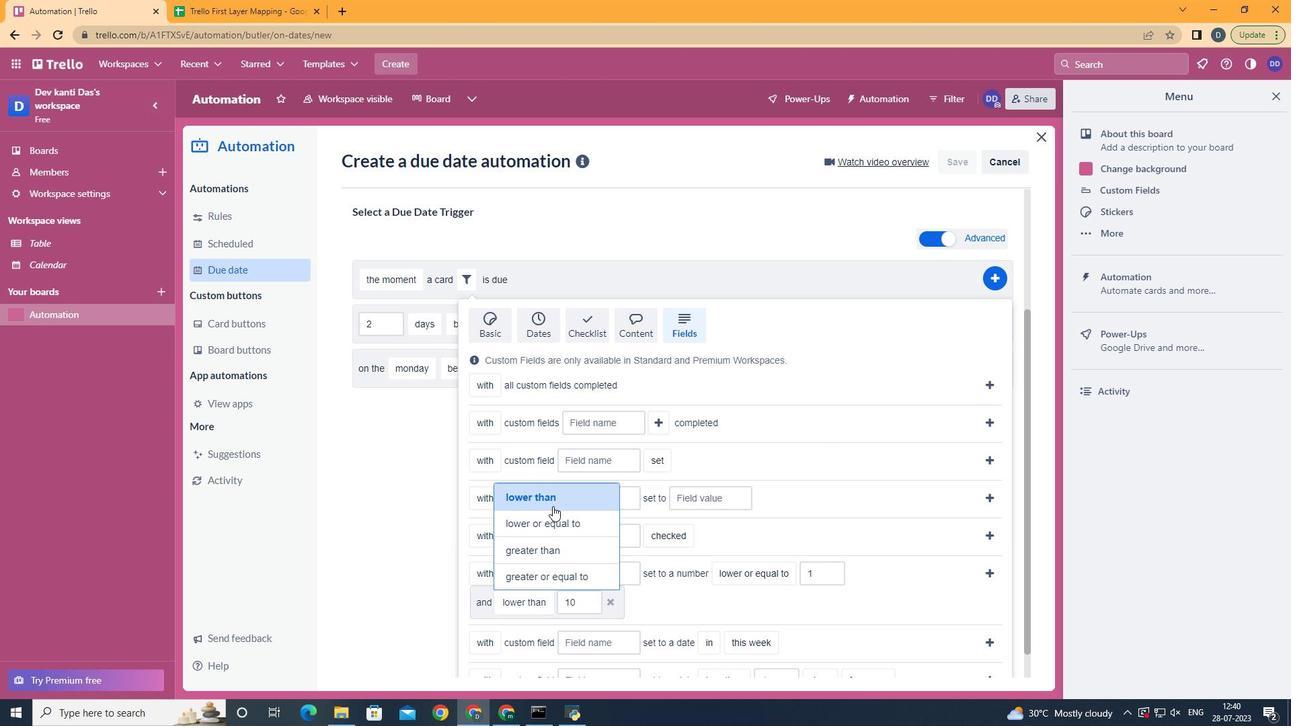 
Action: Mouse pressed left at (556, 500)
Screenshot: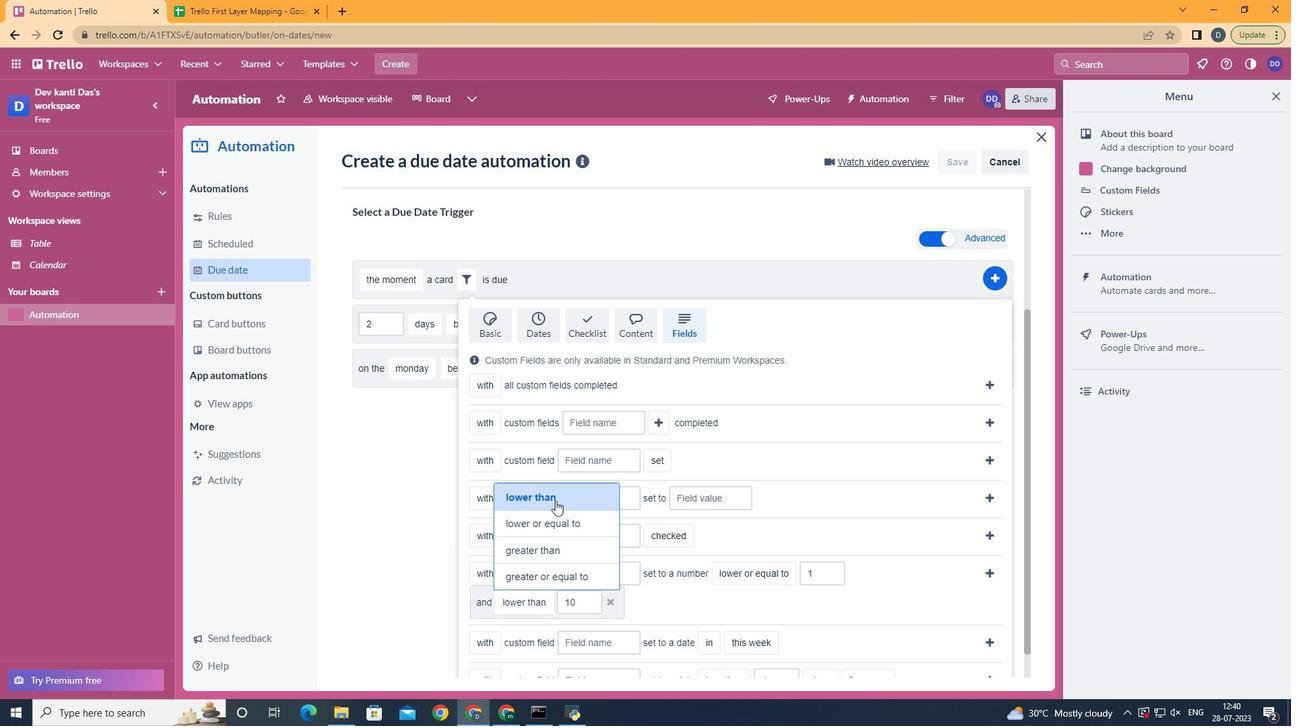 
Action: Mouse moved to (990, 570)
Screenshot: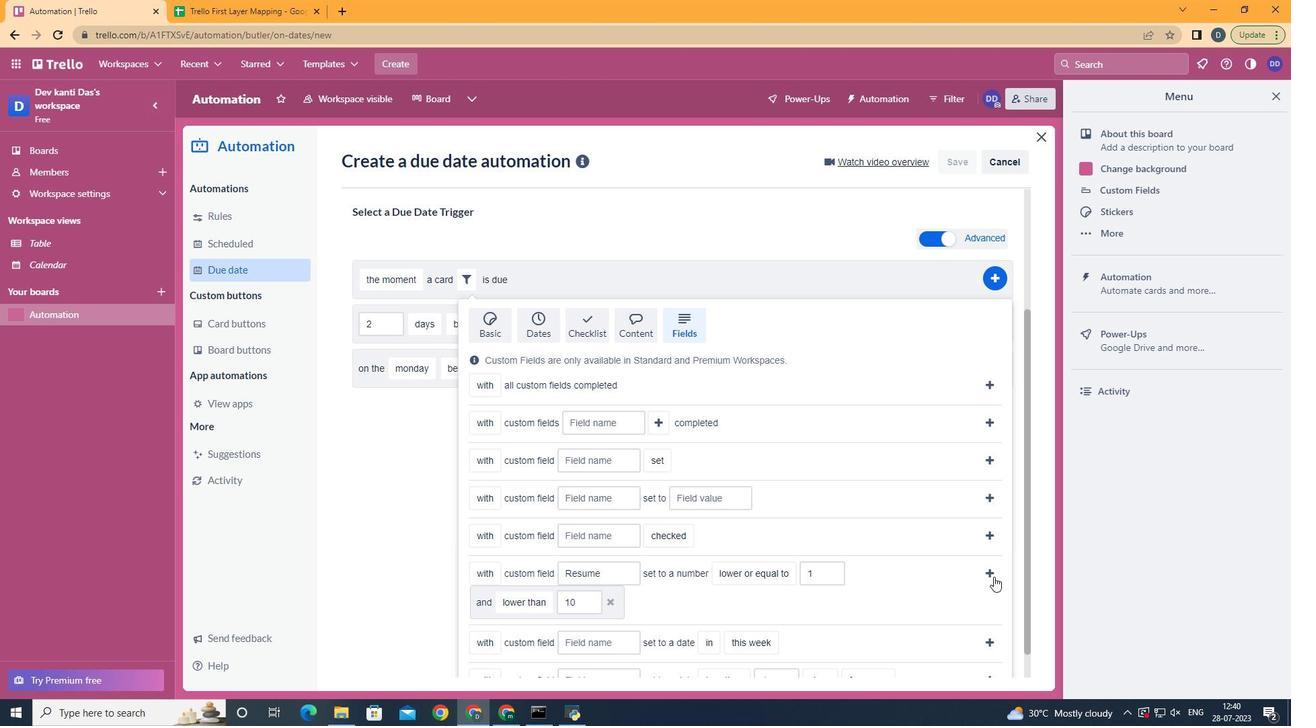 
Action: Mouse pressed left at (990, 570)
Screenshot: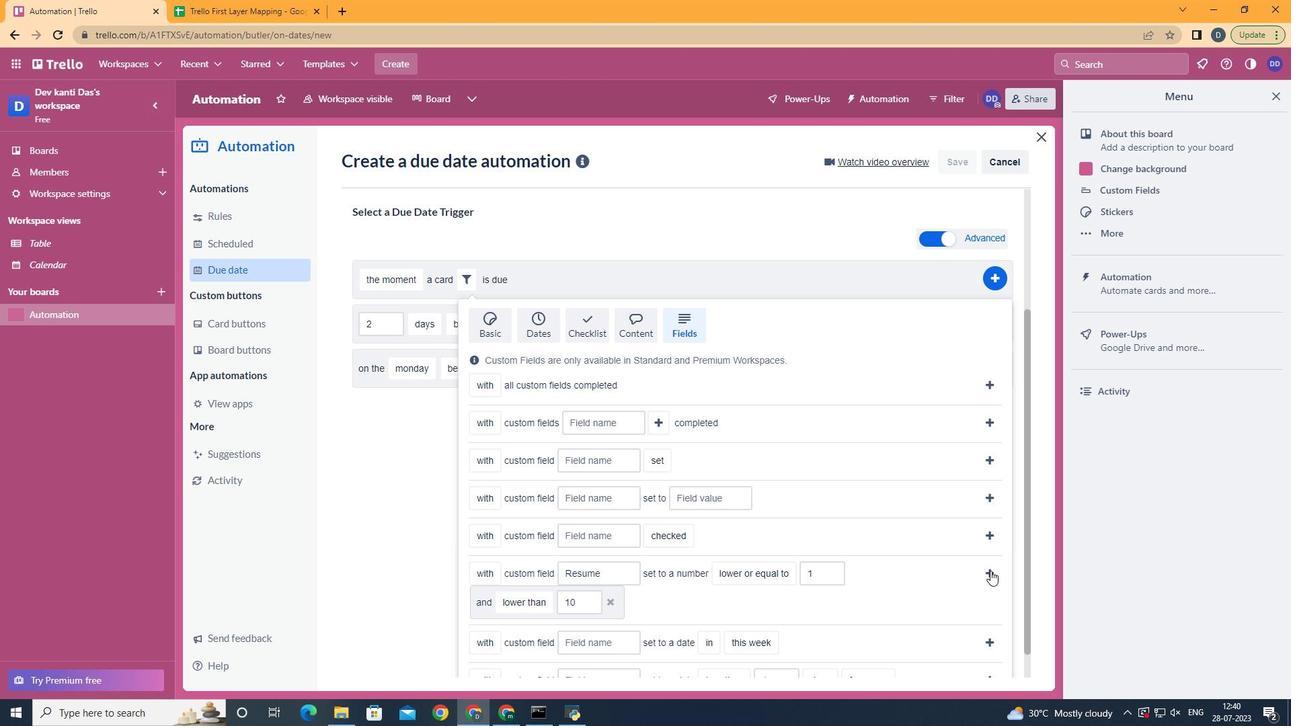 
Action: Mouse moved to (843, 536)
Screenshot: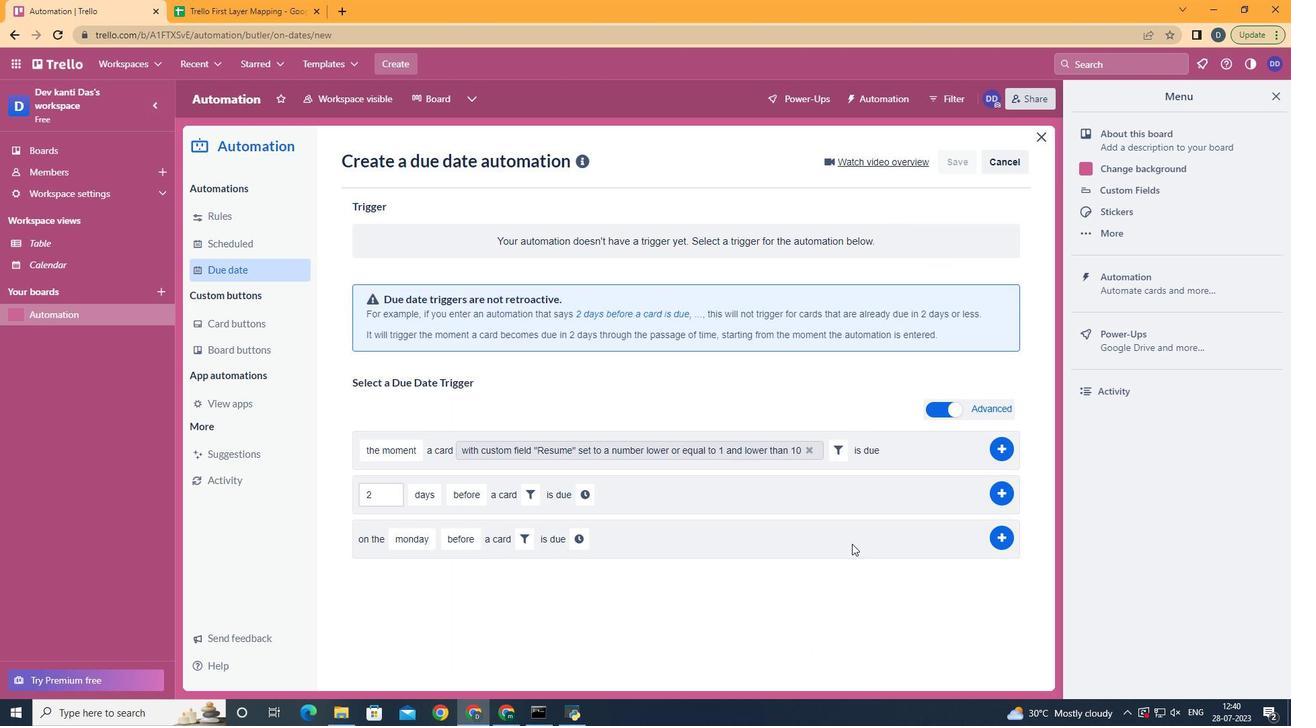 
